 Task: Send an email with the signature Loretta Young with the subject Invitation to a business lunch and the message Can you confirm whether the project is on track to meet the deadline? from softage.6@softage.net to softage.4@softage.net and move the email from Sent Items to the folder Marketing plans
Action: Mouse moved to (75, 269)
Screenshot: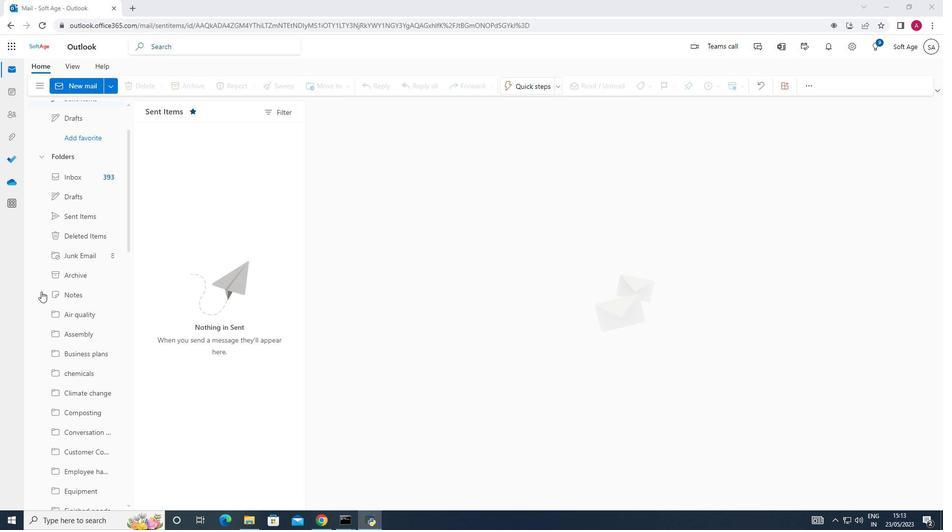 
Action: Mouse scrolled (75, 270) with delta (0, 0)
Screenshot: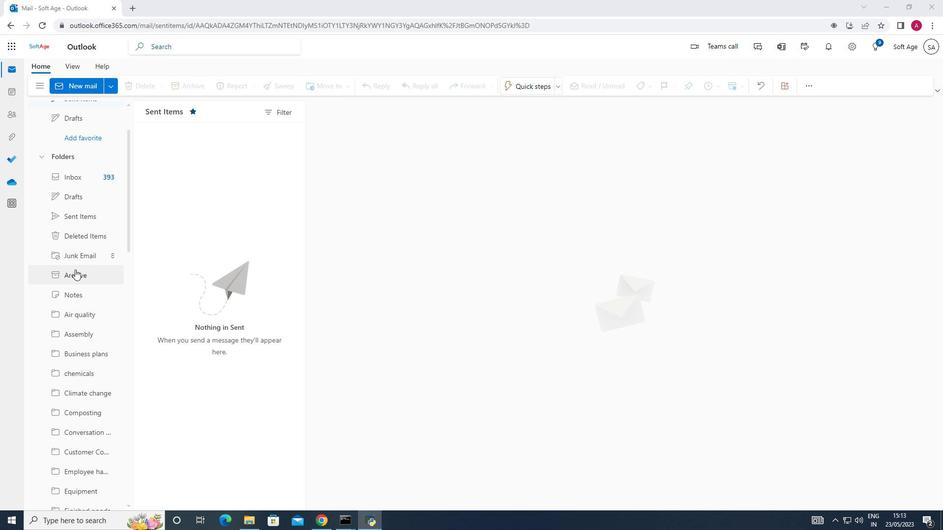 
Action: Mouse scrolled (75, 270) with delta (0, 0)
Screenshot: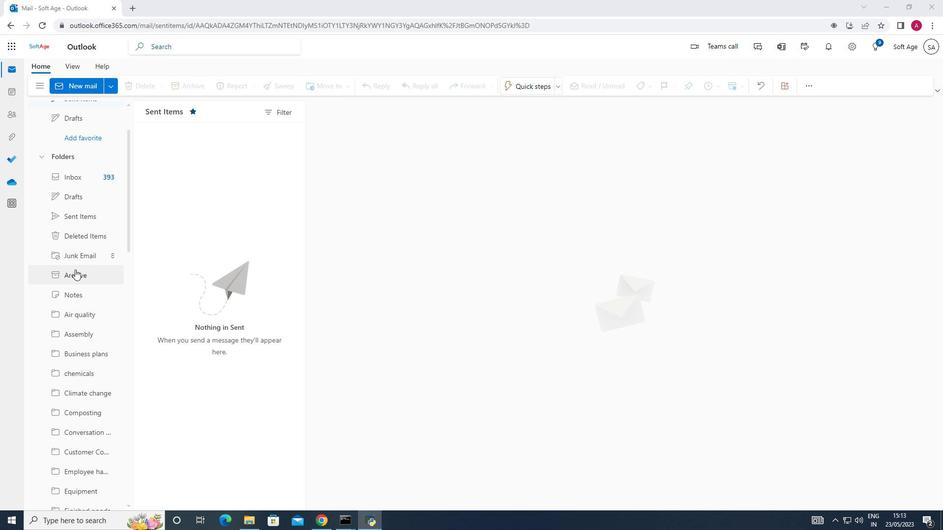 
Action: Mouse scrolled (75, 270) with delta (0, 0)
Screenshot: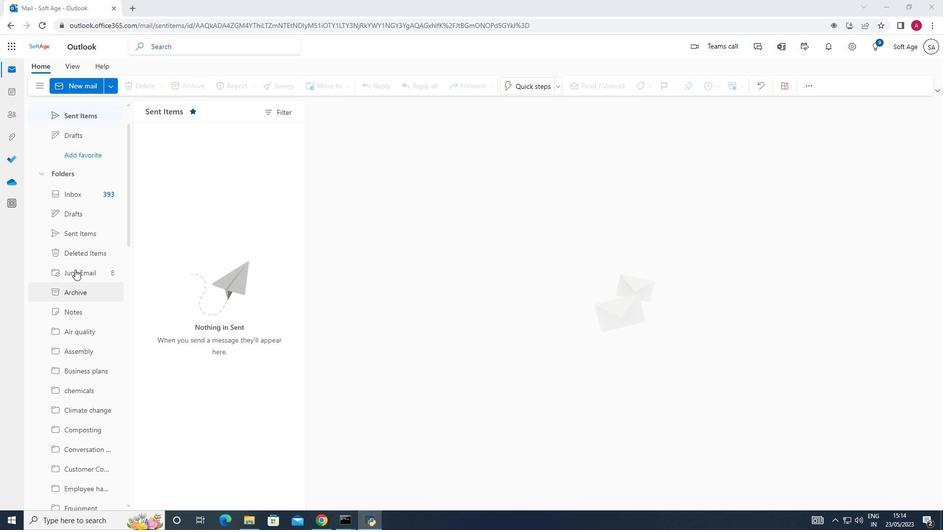 
Action: Mouse scrolled (75, 270) with delta (0, 0)
Screenshot: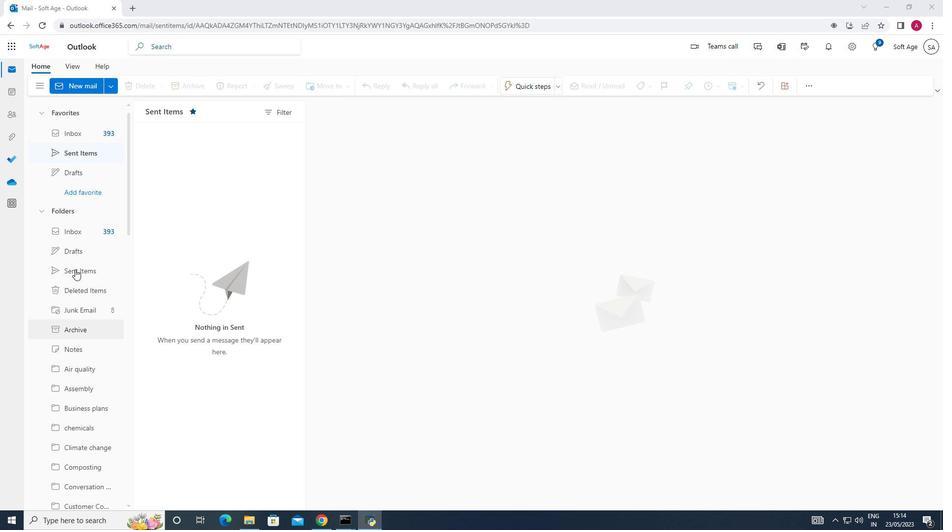 
Action: Mouse scrolled (75, 270) with delta (0, 0)
Screenshot: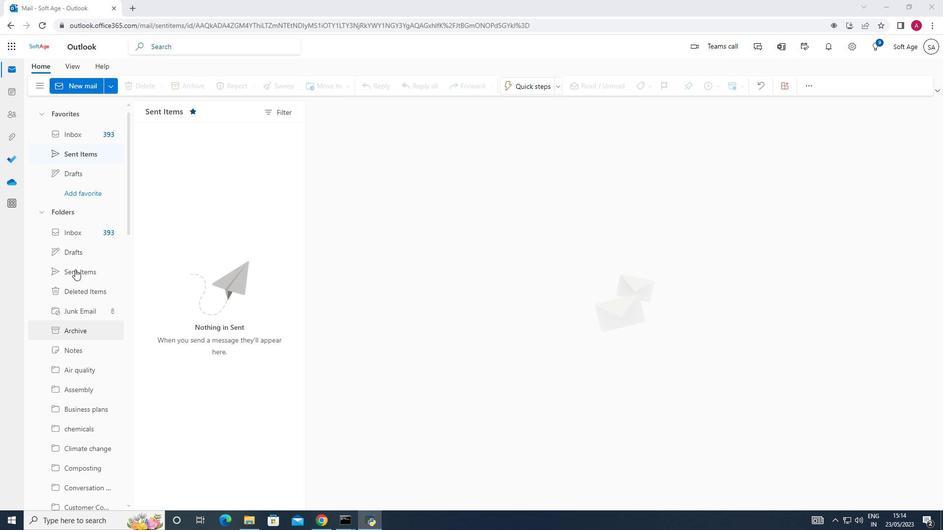 
Action: Mouse scrolled (75, 270) with delta (0, 0)
Screenshot: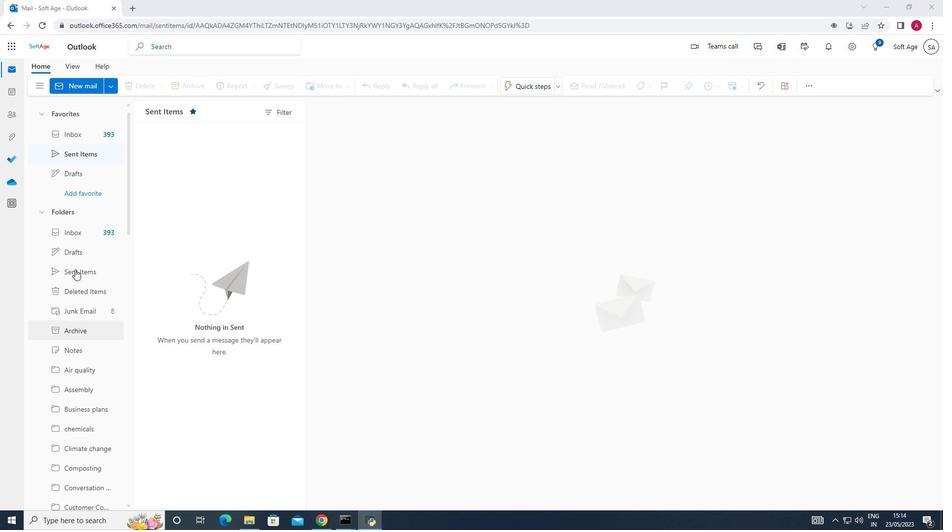 
Action: Mouse scrolled (75, 270) with delta (0, 0)
Screenshot: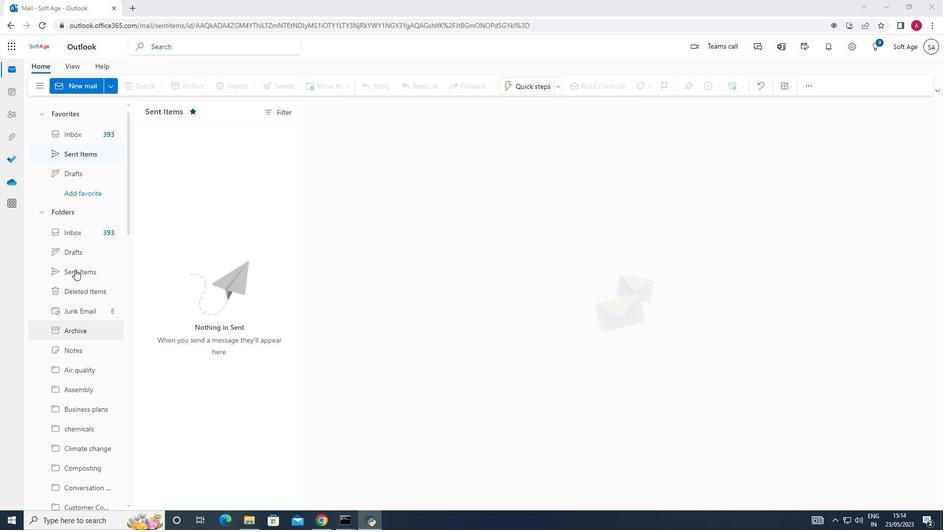 
Action: Mouse moved to (89, 89)
Screenshot: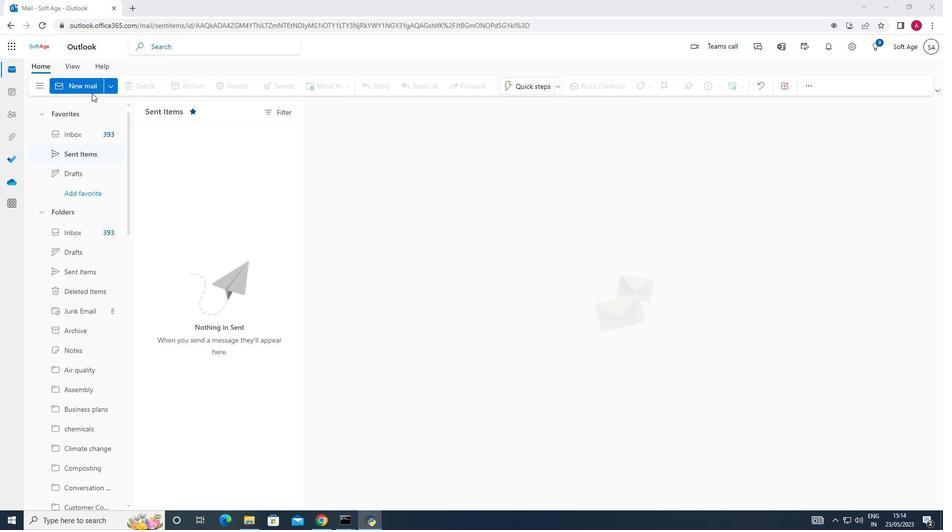 
Action: Mouse pressed left at (89, 89)
Screenshot: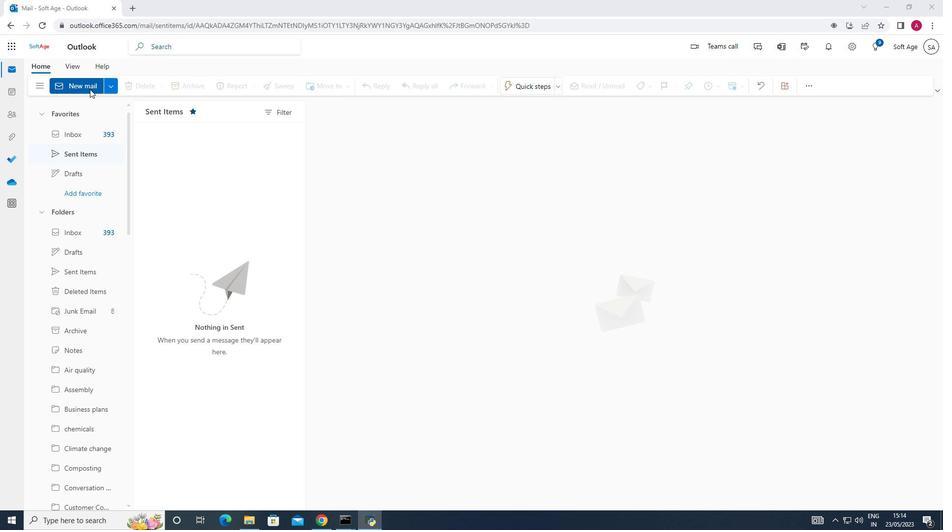 
Action: Mouse moved to (670, 82)
Screenshot: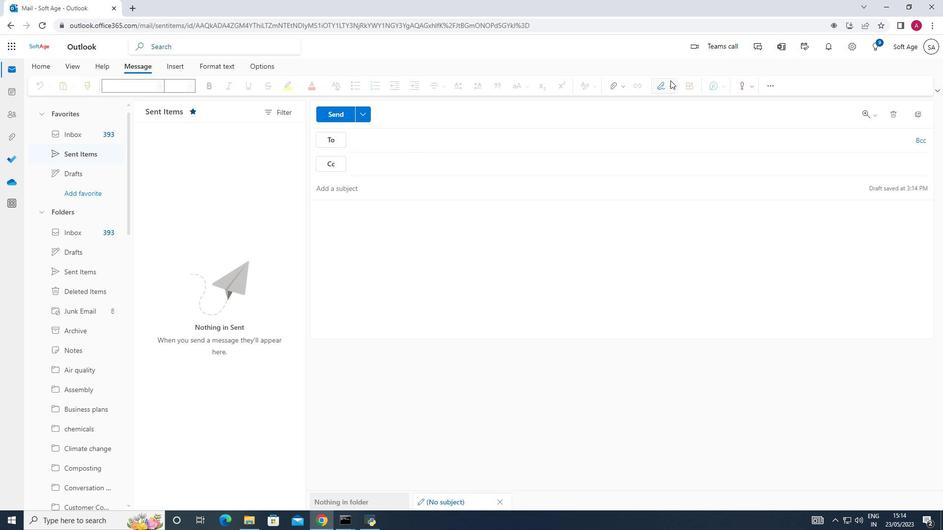 
Action: Mouse pressed left at (670, 82)
Screenshot: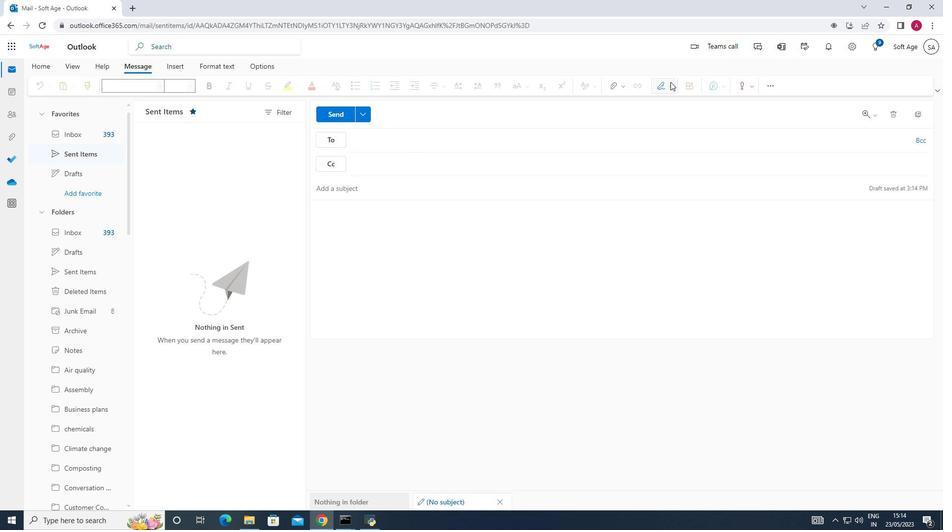 
Action: Mouse moved to (646, 117)
Screenshot: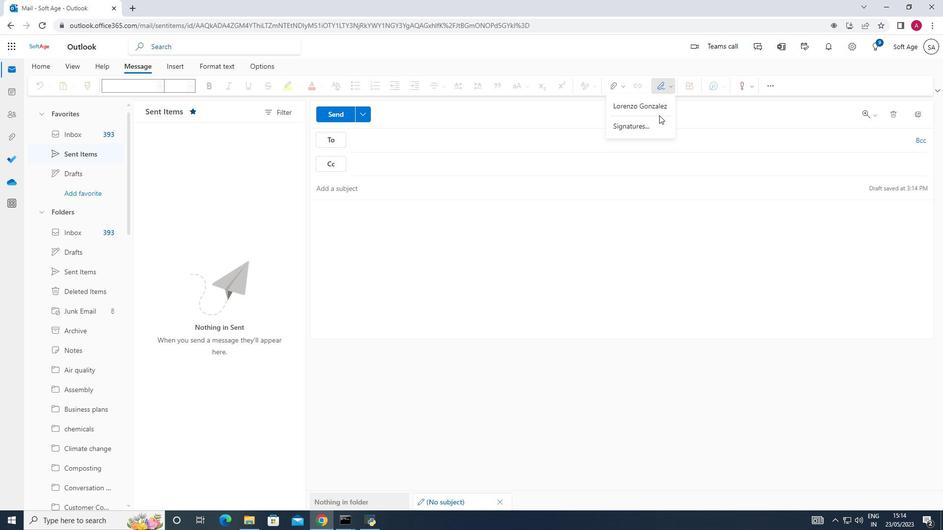 
Action: Mouse pressed left at (646, 117)
Screenshot: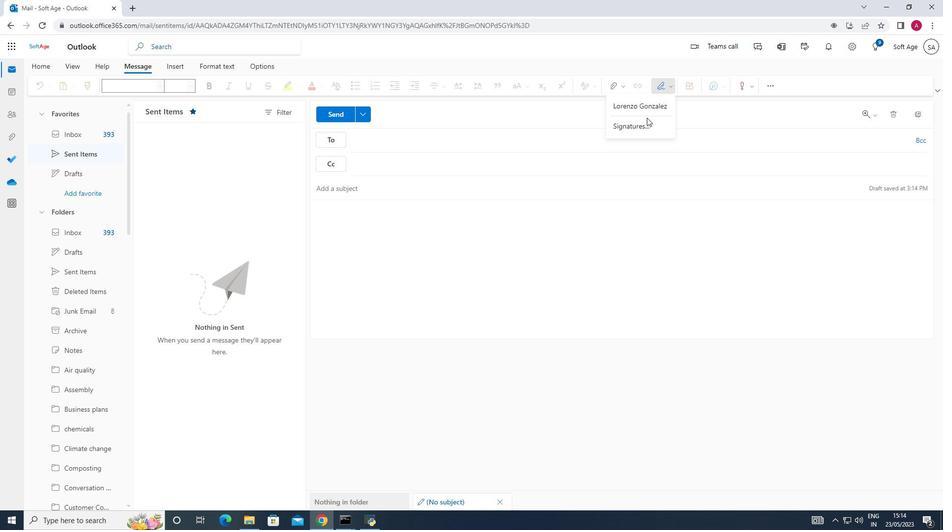 
Action: Mouse moved to (645, 123)
Screenshot: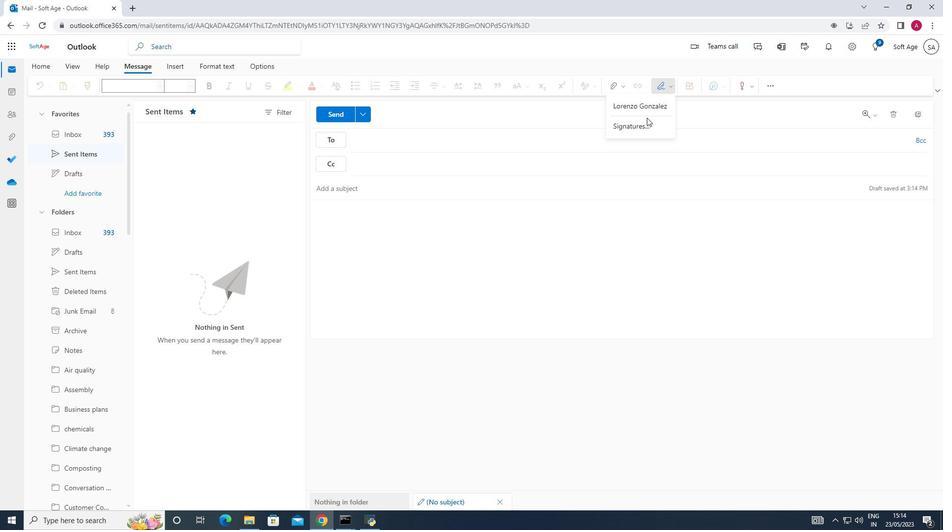 
Action: Mouse pressed left at (645, 123)
Screenshot: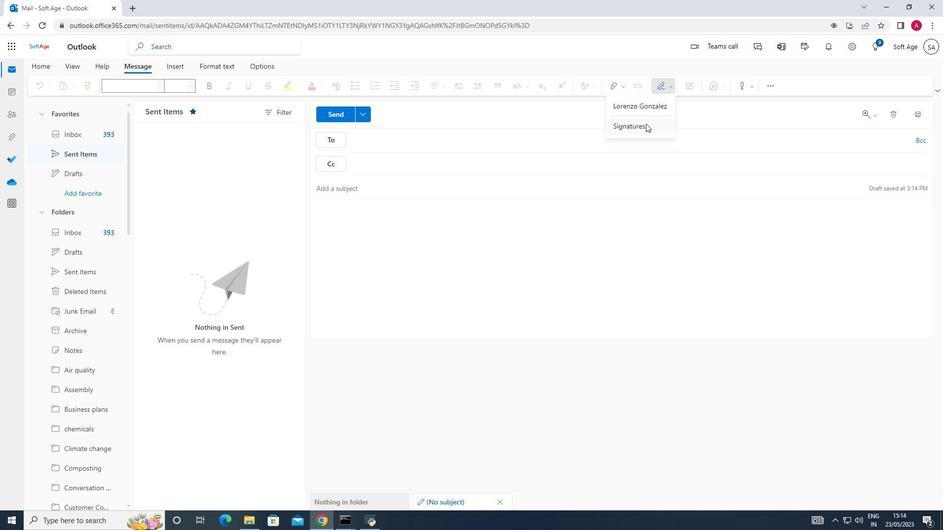 
Action: Mouse moved to (662, 159)
Screenshot: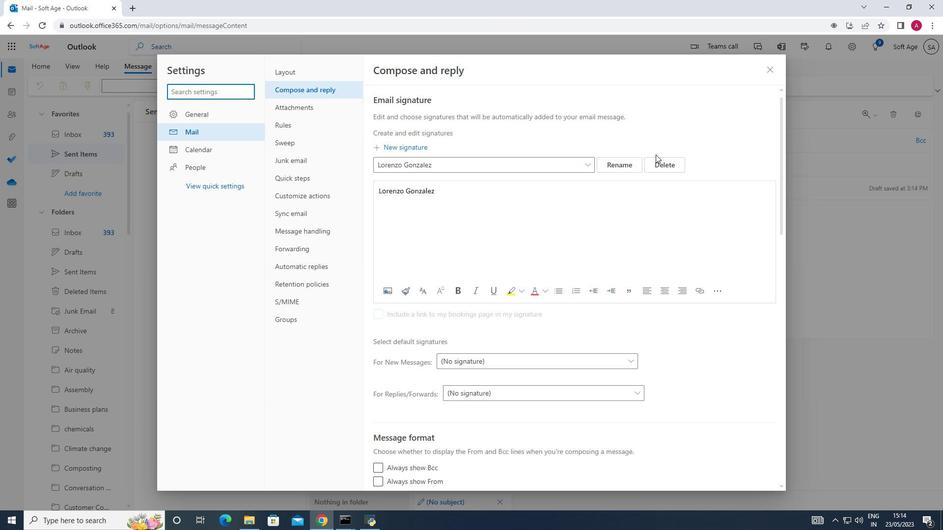 
Action: Mouse pressed left at (662, 159)
Screenshot: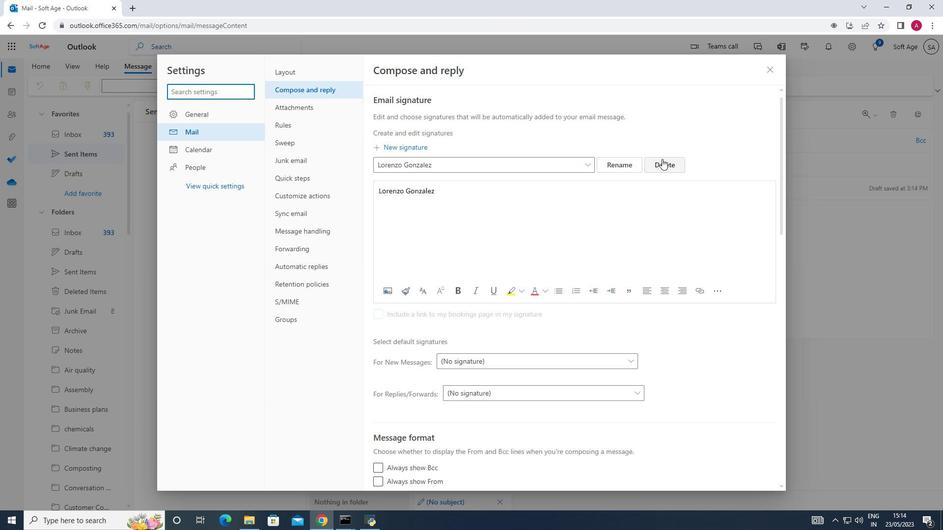 
Action: Mouse moved to (432, 163)
Screenshot: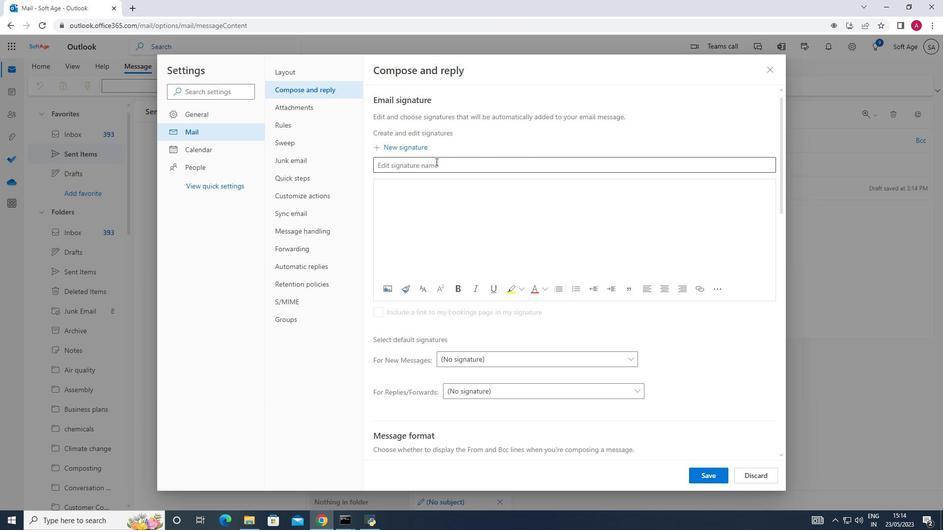
Action: Mouse pressed left at (432, 163)
Screenshot: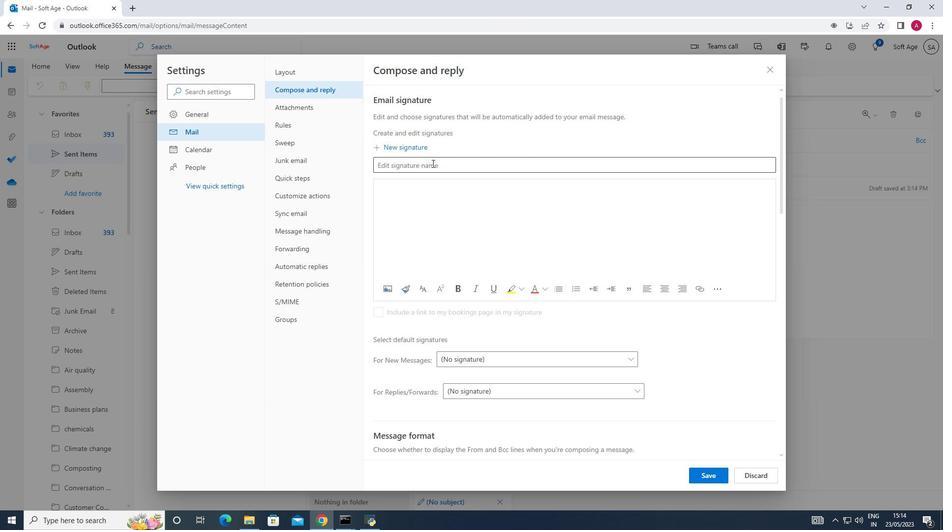 
Action: Key pressed <Key.shift_r>Loretta<Key.space><Key.shift_r><Key.shift_r><Key.shift_r><Key.shift_r><Key.shift_r><Key.shift_r><Key.shift_r><Key.shift_r><Key.shift_r><Key.shift_r><Key.shift_r><Key.shift_r><Key.shift_r><Key.shift_r><Key.shift_r><Key.shift_r><Key.shift_r><Key.shift_r><Key.shift_r><Key.shift_r><Key.shift_r><Key.shift_r><Key.shift_r><Key.shift_r><Key.shift_r><Key.shift_r><Key.shift_r><Key.shift_r><Key.shift_r><Key.shift_r><Key.shift_r><Key.shift_r><Key.shift_r><Key.shift_r>Young<Key.space>
Screenshot: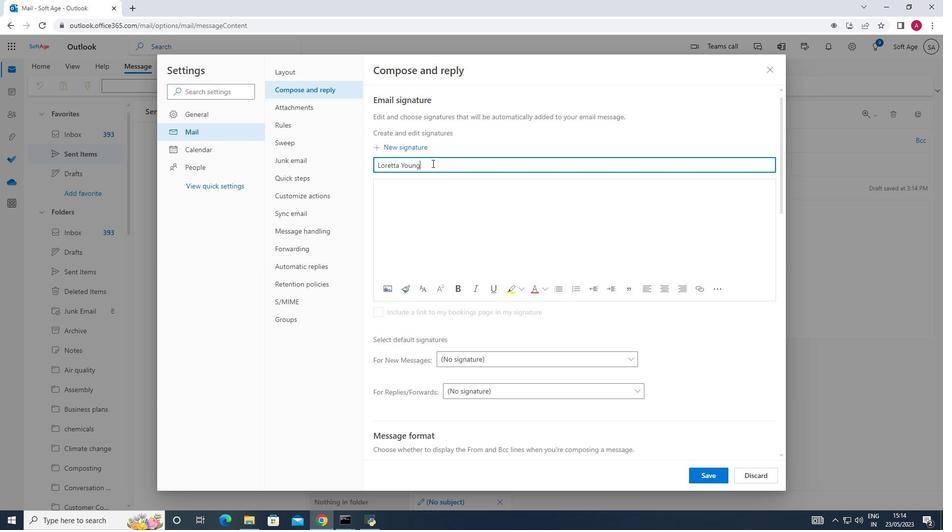 
Action: Mouse moved to (393, 189)
Screenshot: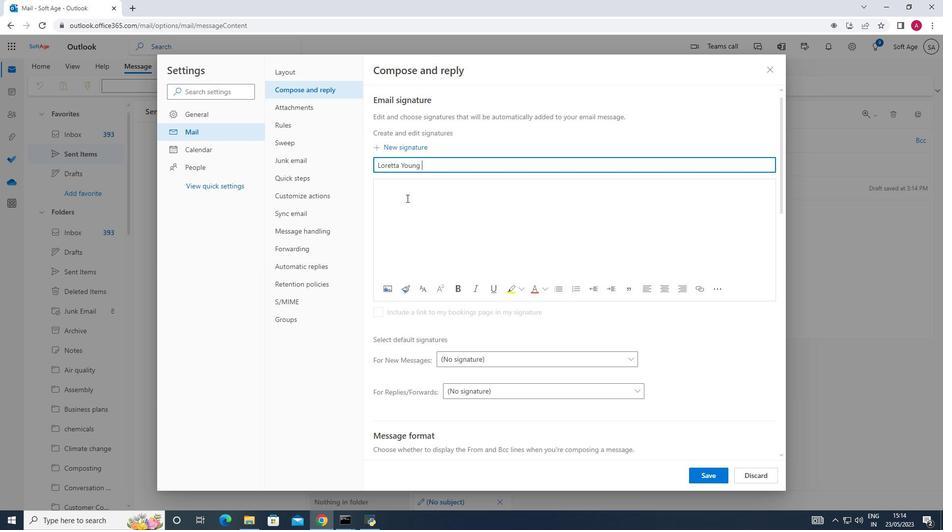 
Action: Mouse pressed left at (393, 189)
Screenshot: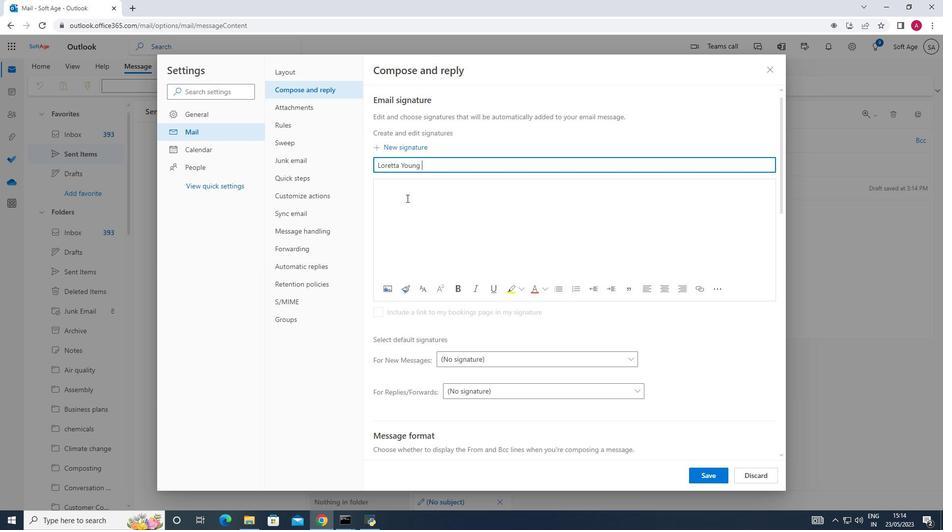 
Action: Key pressed <Key.shift_r>Loretta<Key.space><Key.shift_r><Key.shift_r><Key.shift_r><Key.shift_r><Key.shift_r><Key.shift_r><Key.shift_r>Young
Screenshot: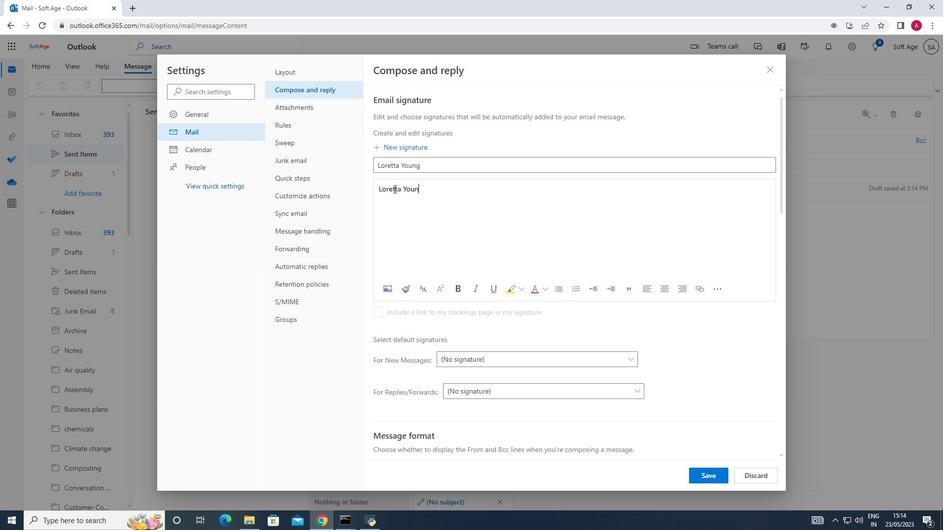 
Action: Mouse moved to (699, 472)
Screenshot: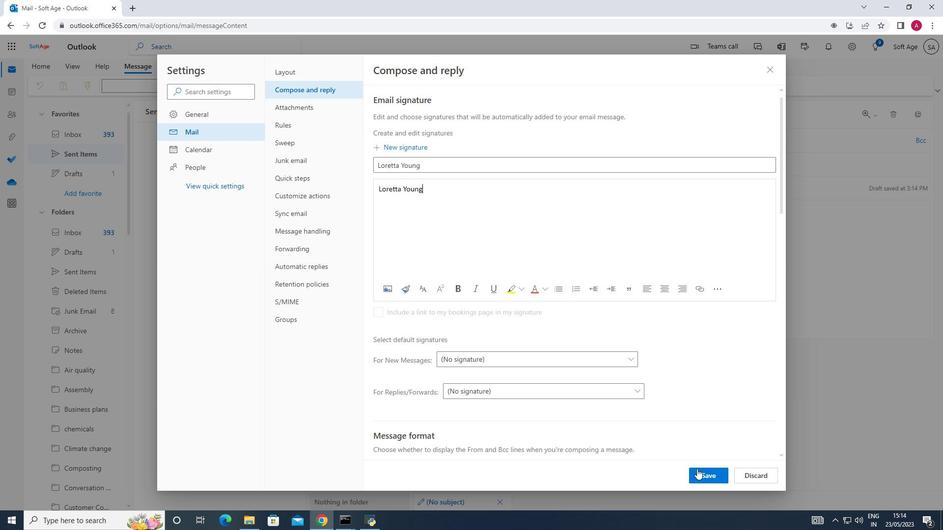 
Action: Mouse pressed left at (699, 472)
Screenshot: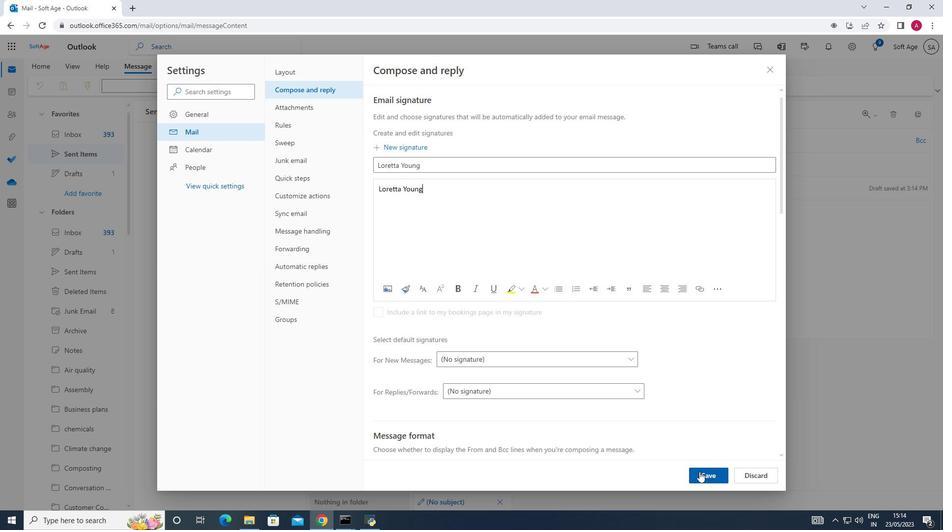 
Action: Mouse moved to (769, 67)
Screenshot: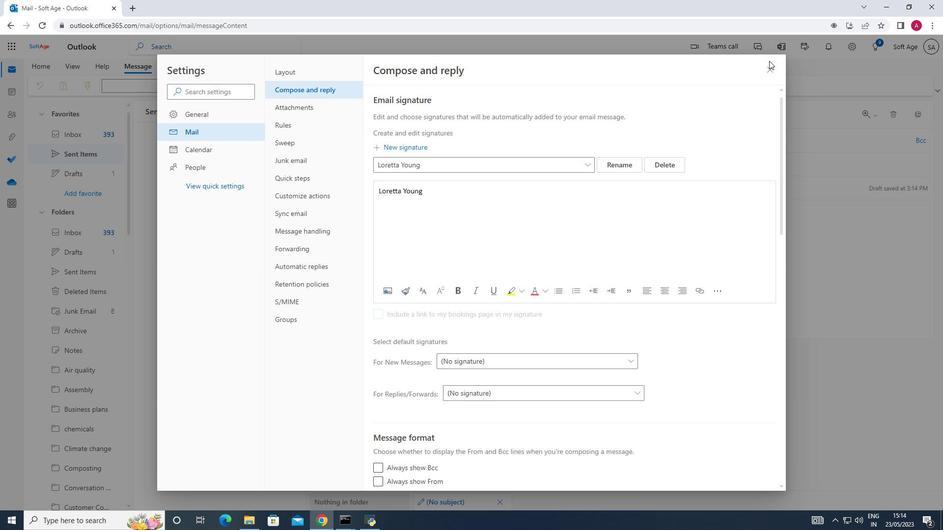 
Action: Mouse pressed left at (769, 67)
Screenshot: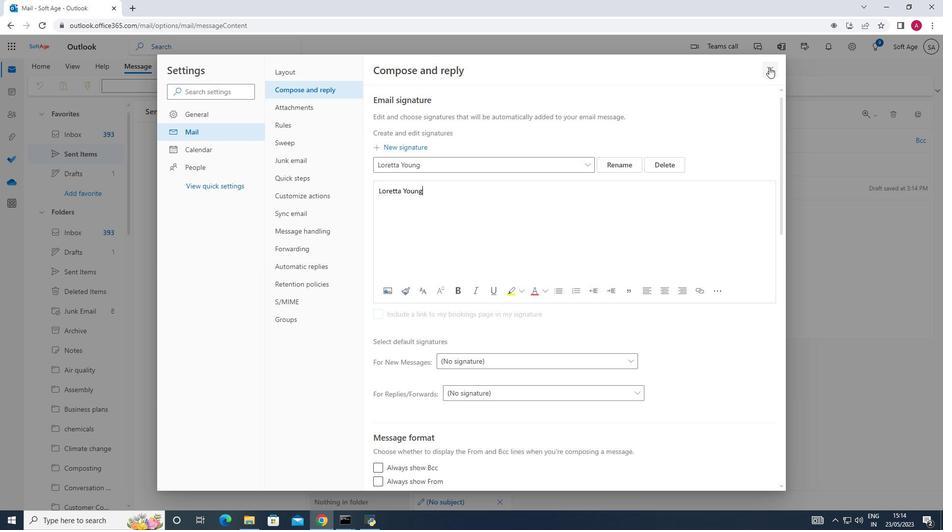 
Action: Mouse moved to (670, 87)
Screenshot: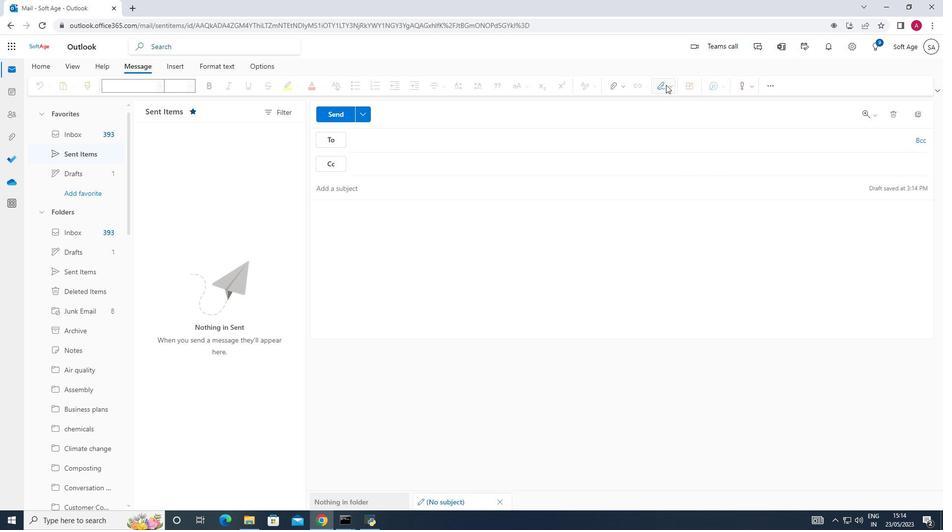 
Action: Mouse pressed left at (670, 87)
Screenshot: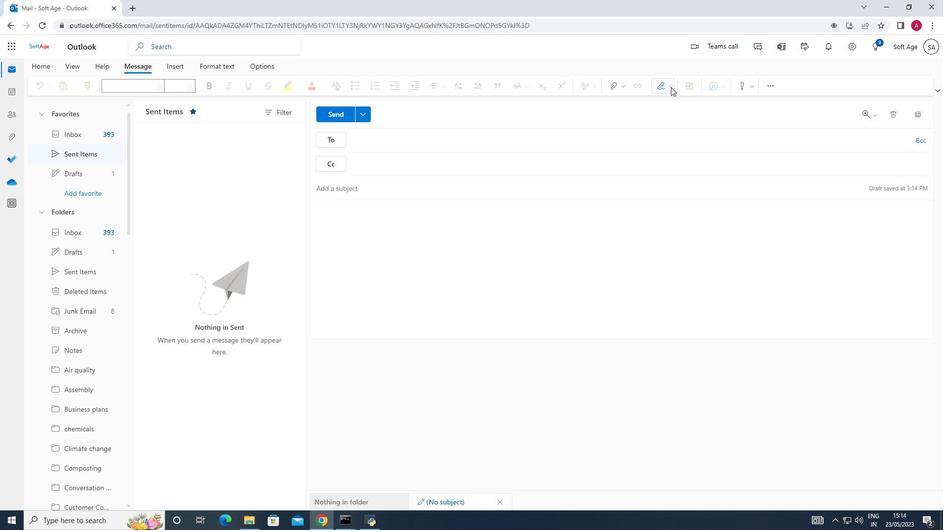 
Action: Mouse moved to (659, 108)
Screenshot: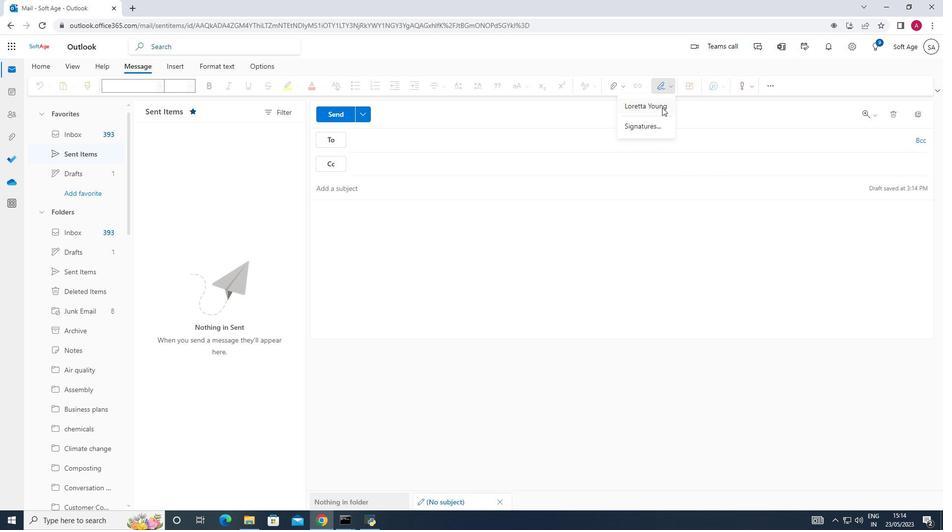 
Action: Mouse pressed left at (659, 108)
Screenshot: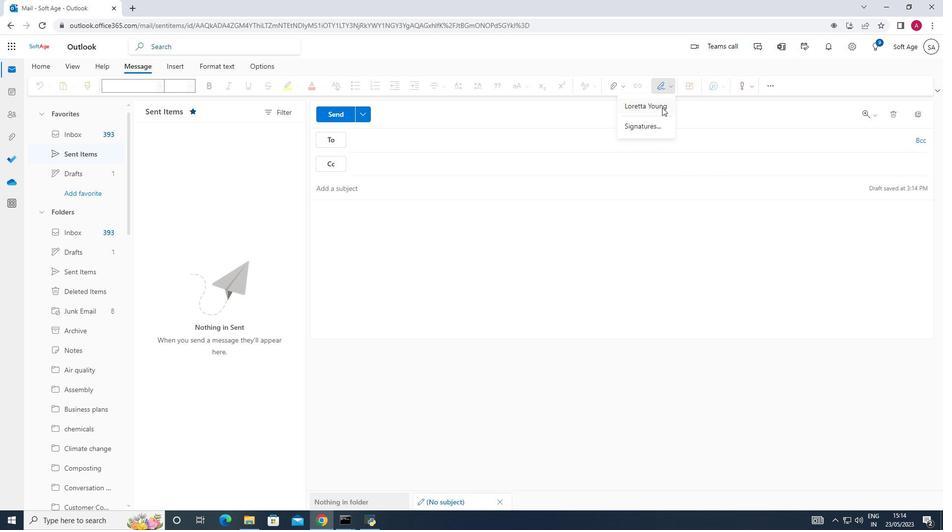 
Action: Mouse moved to (336, 191)
Screenshot: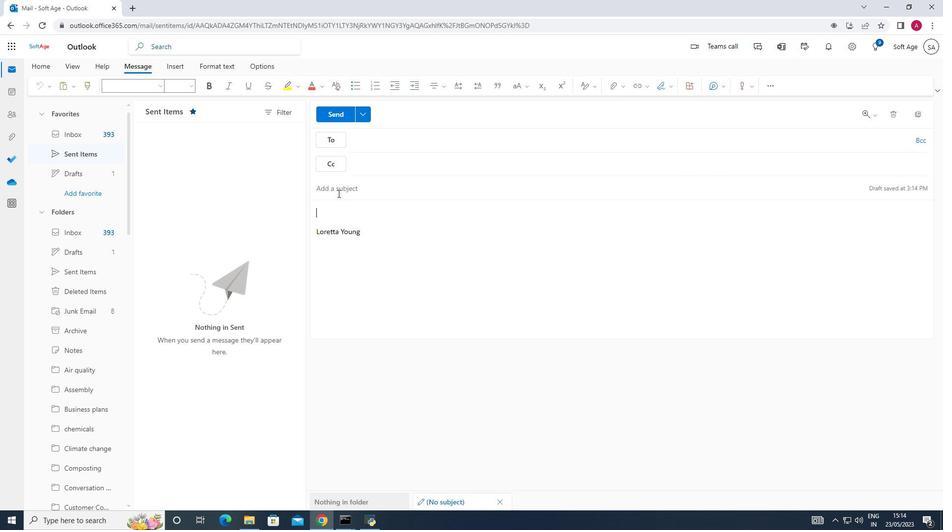 
Action: Mouse pressed left at (336, 191)
Screenshot: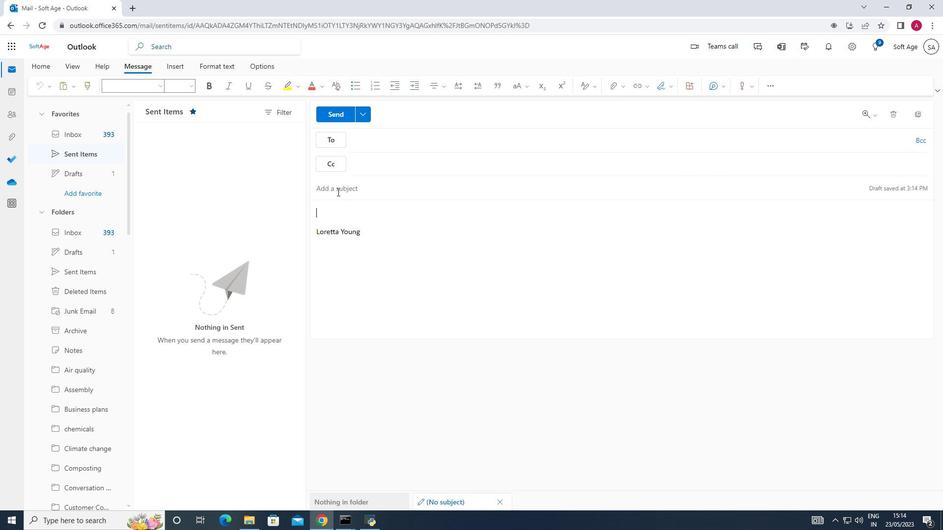 
Action: Mouse moved to (338, 189)
Screenshot: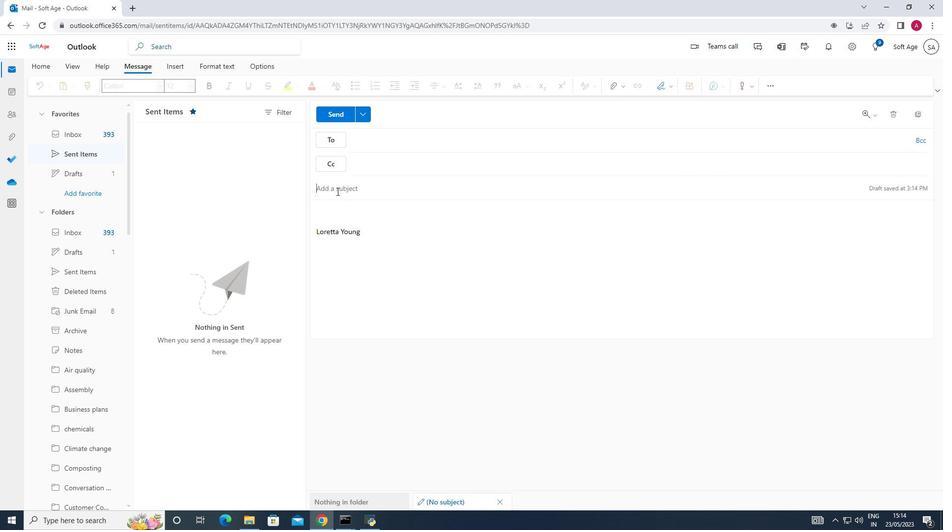 
Action: Key pressed <Key.shift_r>Invitation<Key.space>to<Key.space>a<Key.space>business
Screenshot: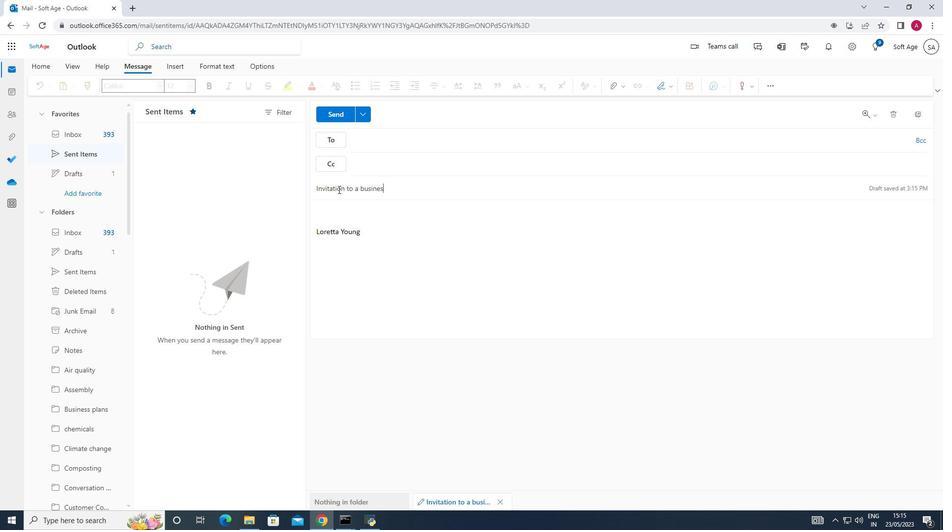 
Action: Mouse moved to (348, 188)
Screenshot: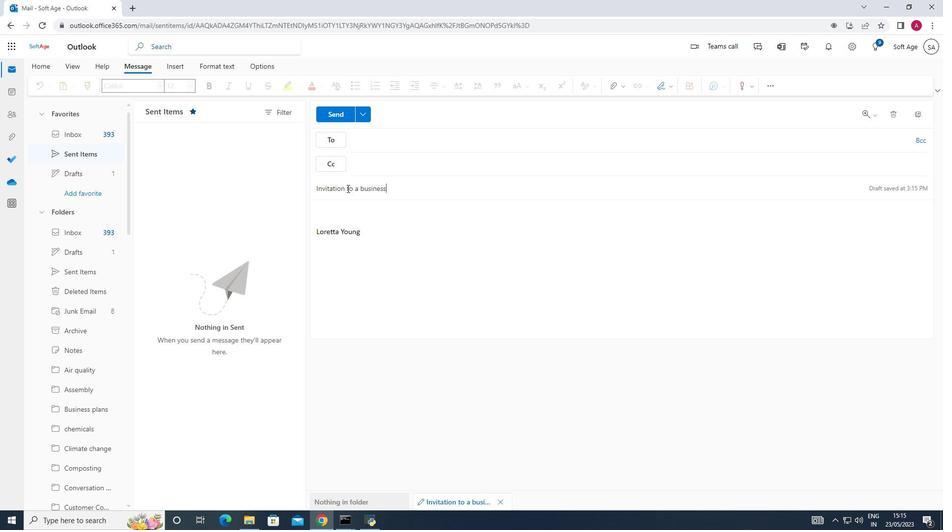 
Action: Key pressed <Key.space>lunch
Screenshot: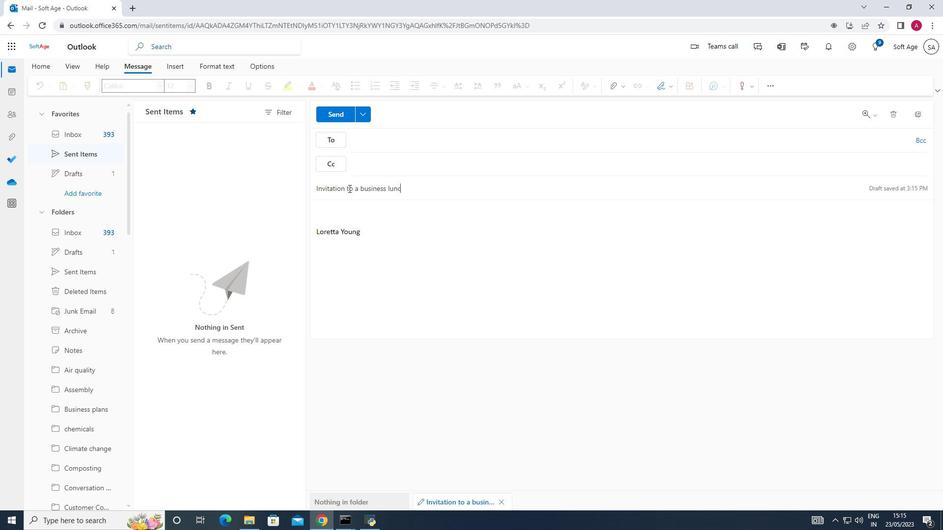 
Action: Mouse moved to (335, 208)
Screenshot: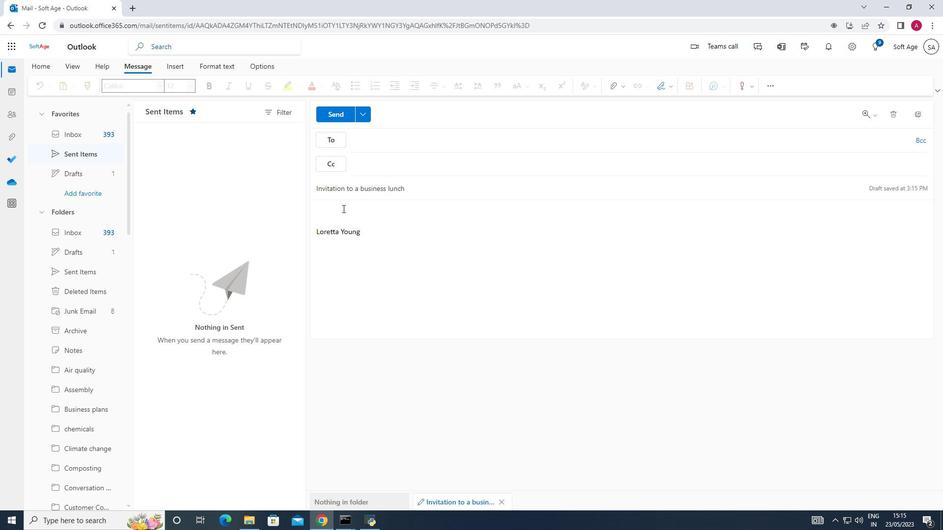 
Action: Mouse pressed left at (335, 208)
Screenshot: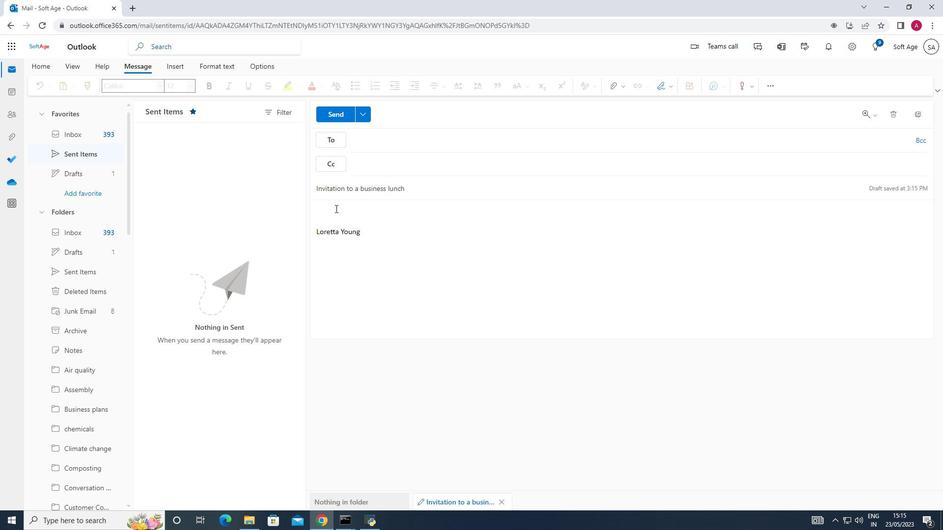 
Action: Key pressed <Key.shift>Can<Key.space>you<Key.space>confirm<Key.space>whether<Key.space>the<Key.space>project<Key.space>is<Key.space>on<Key.space>track<Key.space>to<Key.space>meet<Key.space>the<Key.space>deadline<Key.shift_r>?
Screenshot: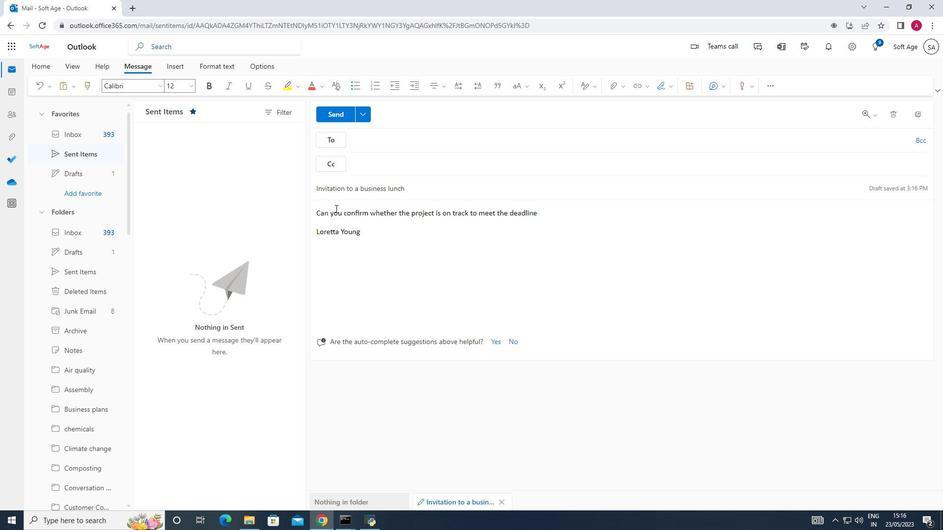 
Action: Mouse moved to (364, 141)
Screenshot: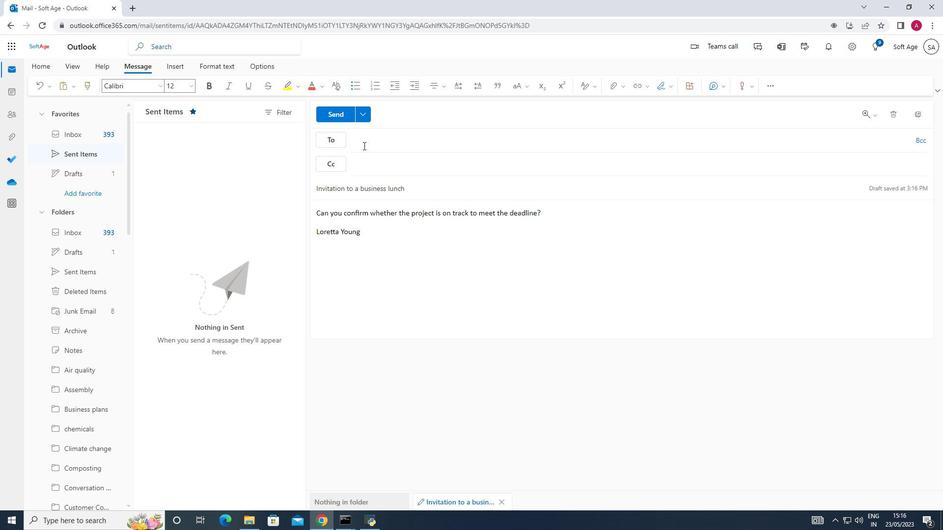 
Action: Mouse pressed left at (364, 141)
Screenshot: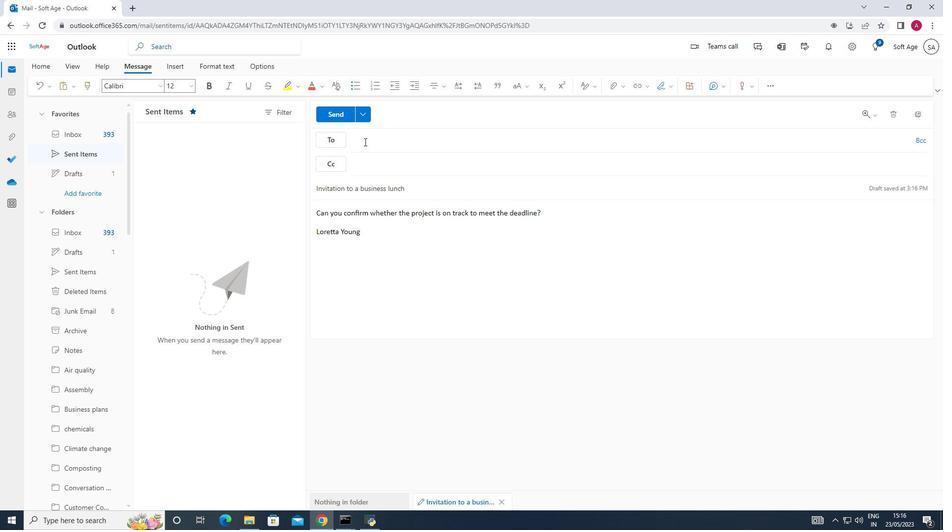 
Action: Key pressed softage
Screenshot: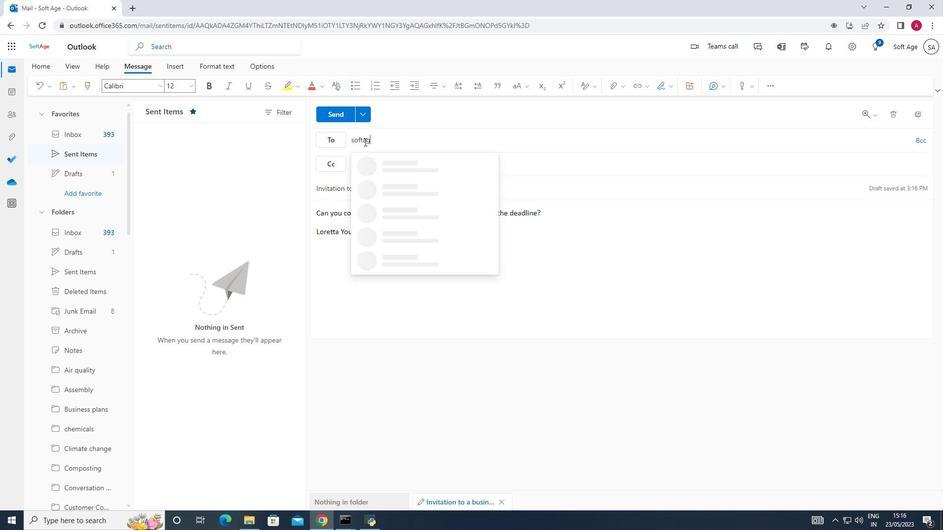 
Action: Mouse moved to (425, 234)
Screenshot: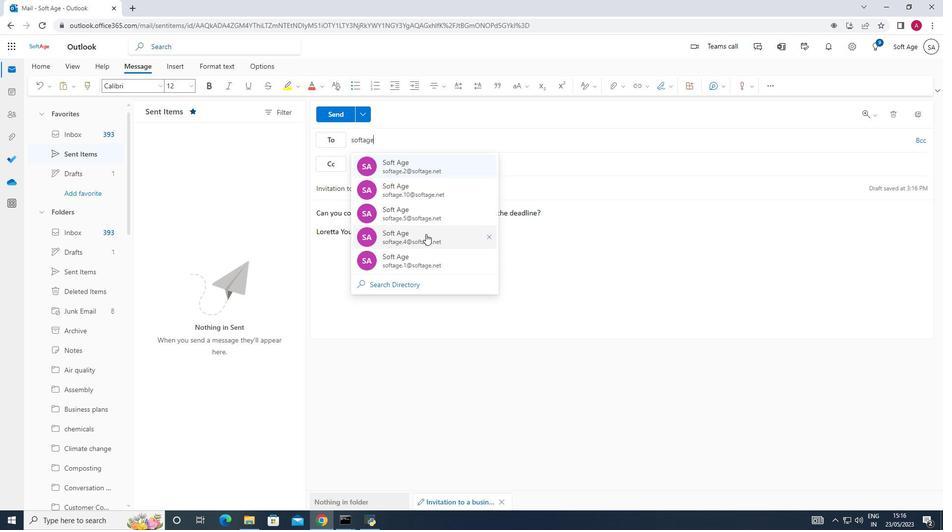 
Action: Mouse pressed left at (425, 234)
Screenshot: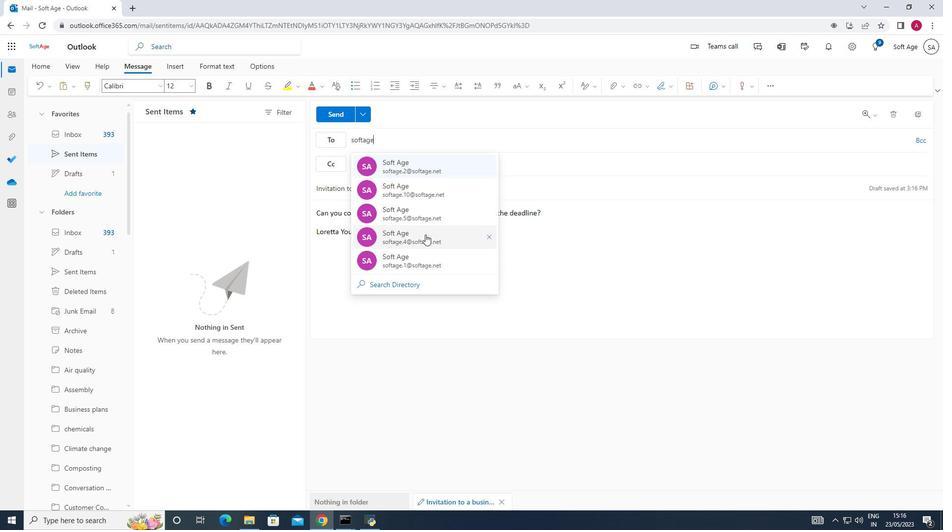 
Action: Mouse moved to (332, 121)
Screenshot: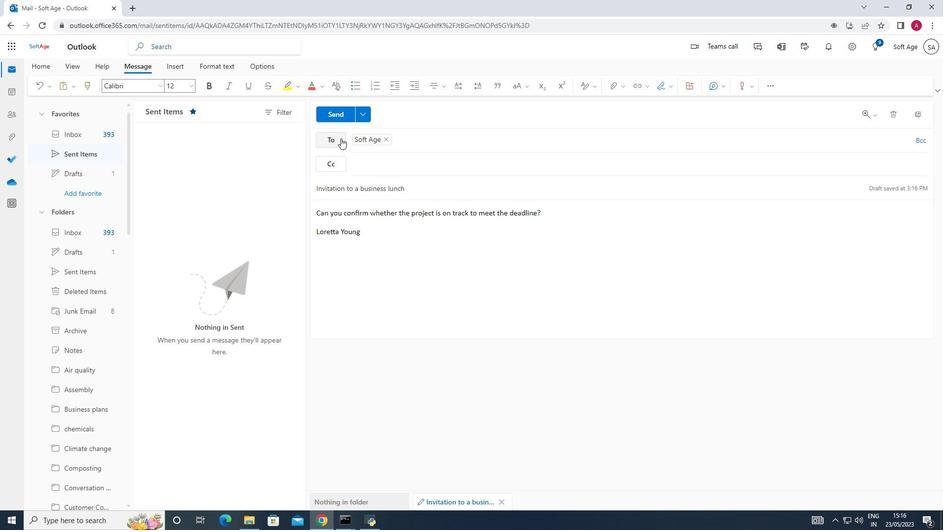 
Action: Mouse pressed left at (332, 121)
Screenshot: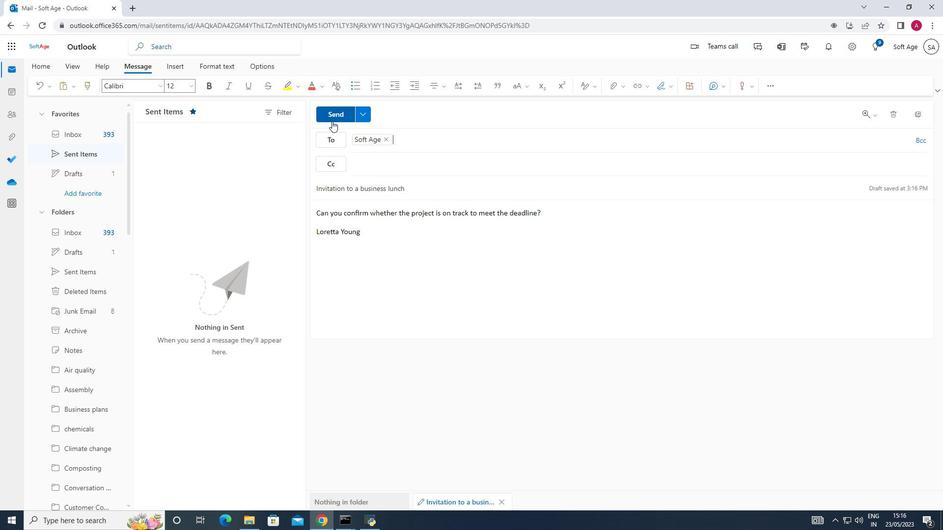 
Action: Mouse moved to (97, 328)
Screenshot: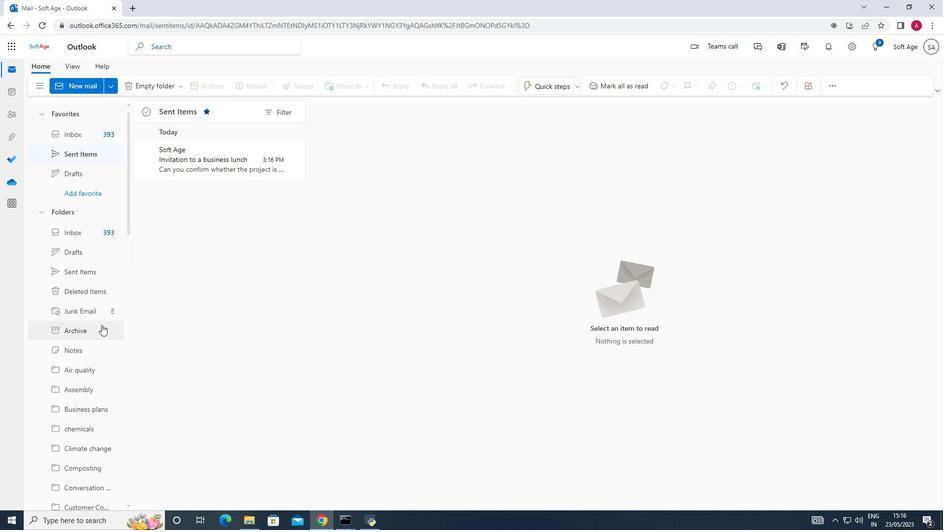 
Action: Mouse scrolled (97, 327) with delta (0, 0)
Screenshot: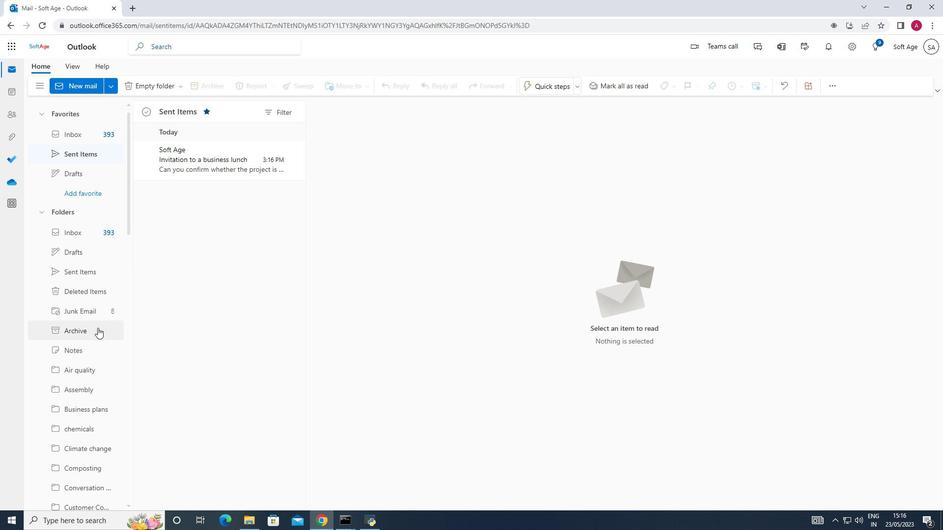 
Action: Mouse scrolled (97, 327) with delta (0, 0)
Screenshot: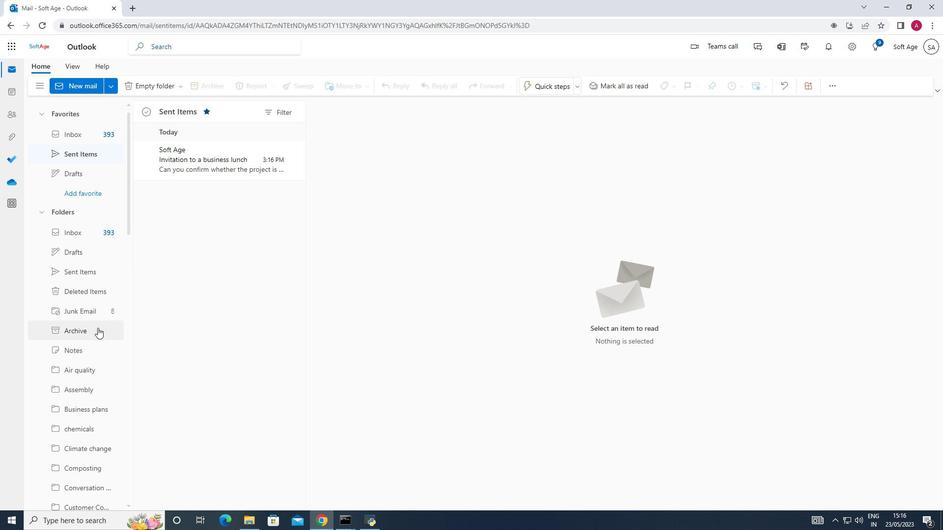 
Action: Mouse scrolled (97, 327) with delta (0, 0)
Screenshot: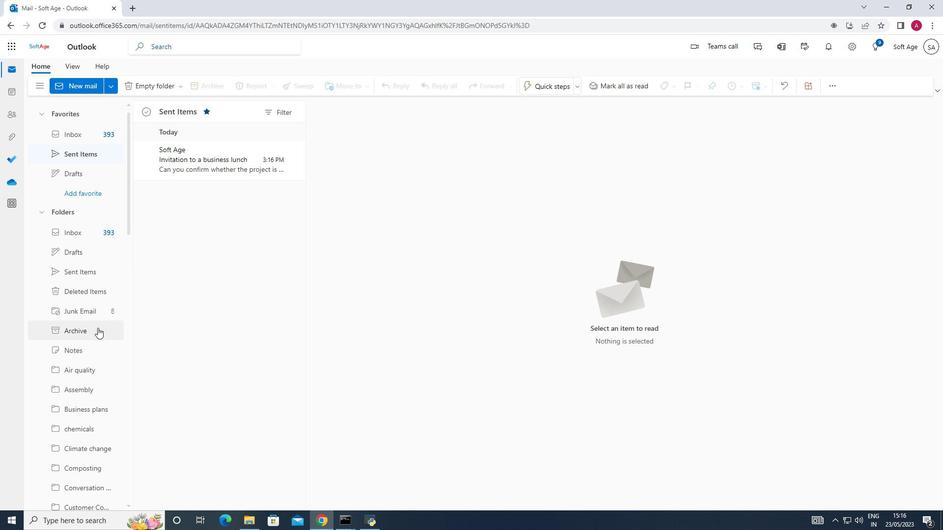 
Action: Mouse scrolled (97, 327) with delta (0, 0)
Screenshot: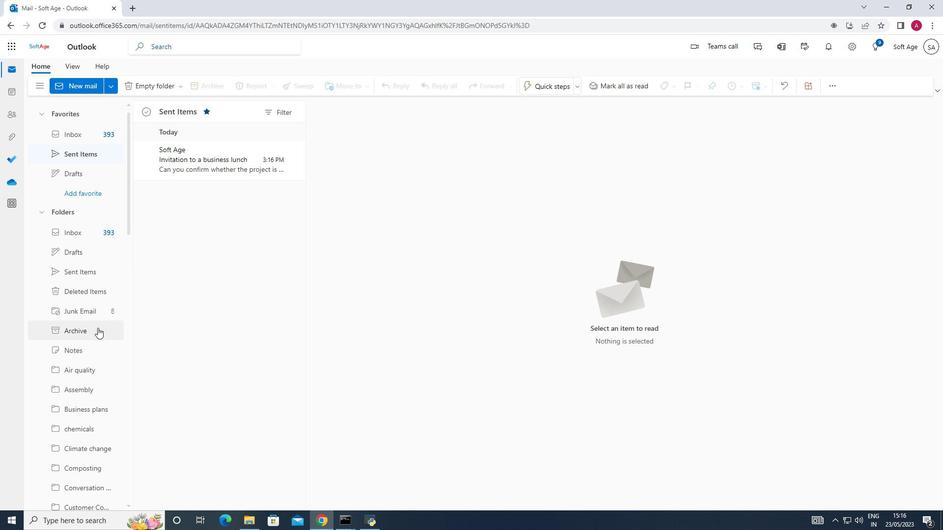 
Action: Mouse moved to (101, 328)
Screenshot: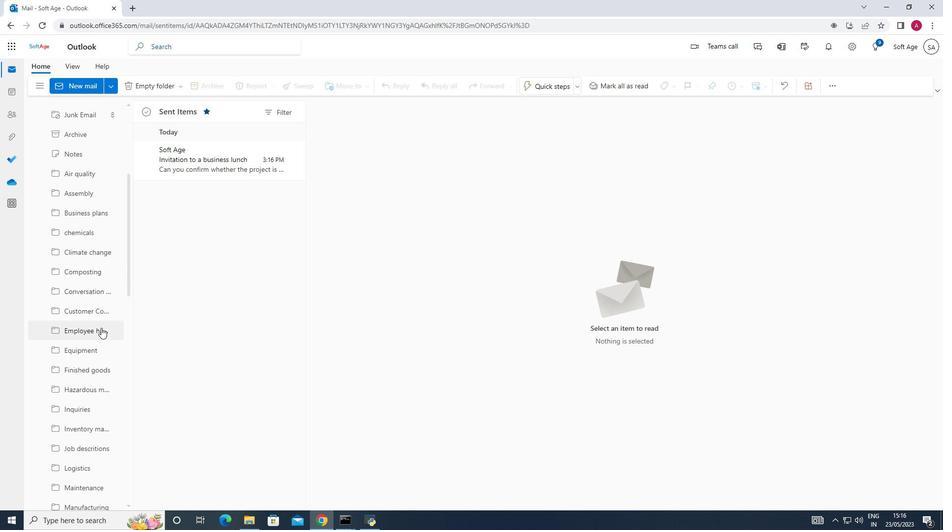 
Action: Mouse scrolled (101, 328) with delta (0, 0)
Screenshot: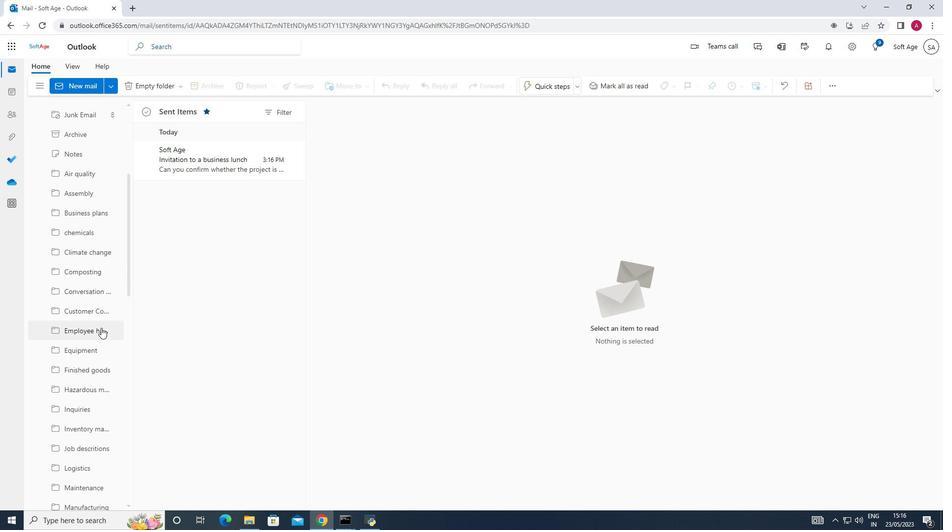 
Action: Mouse moved to (101, 328)
Screenshot: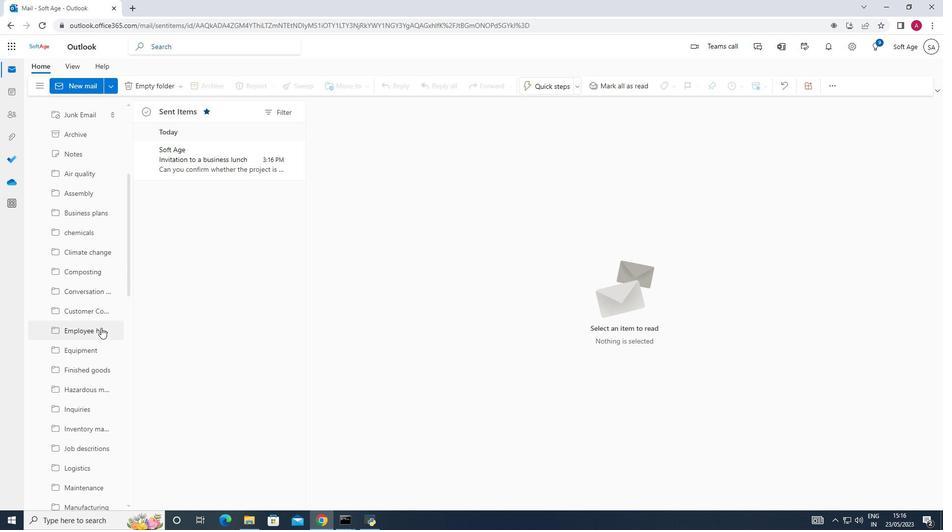
Action: Mouse scrolled (101, 328) with delta (0, 0)
Screenshot: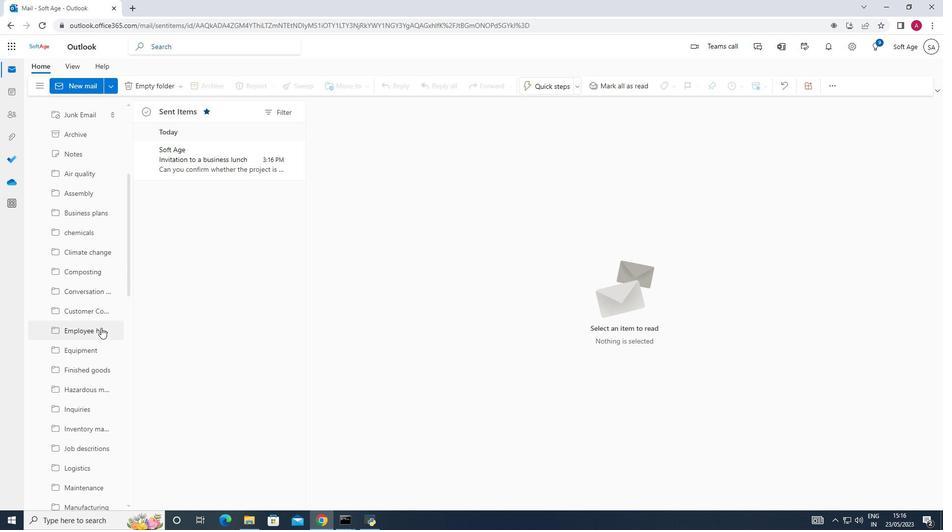 
Action: Mouse moved to (101, 329)
Screenshot: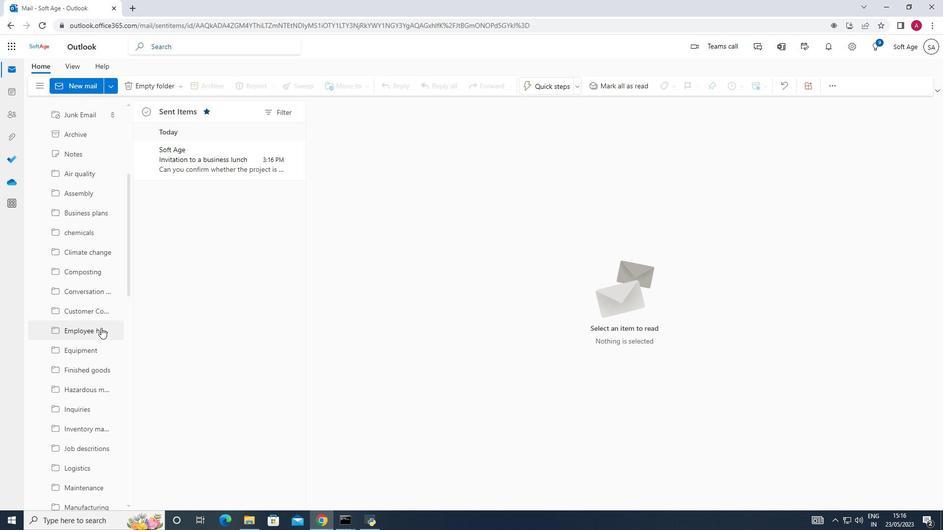 
Action: Mouse scrolled (101, 329) with delta (0, 0)
Screenshot: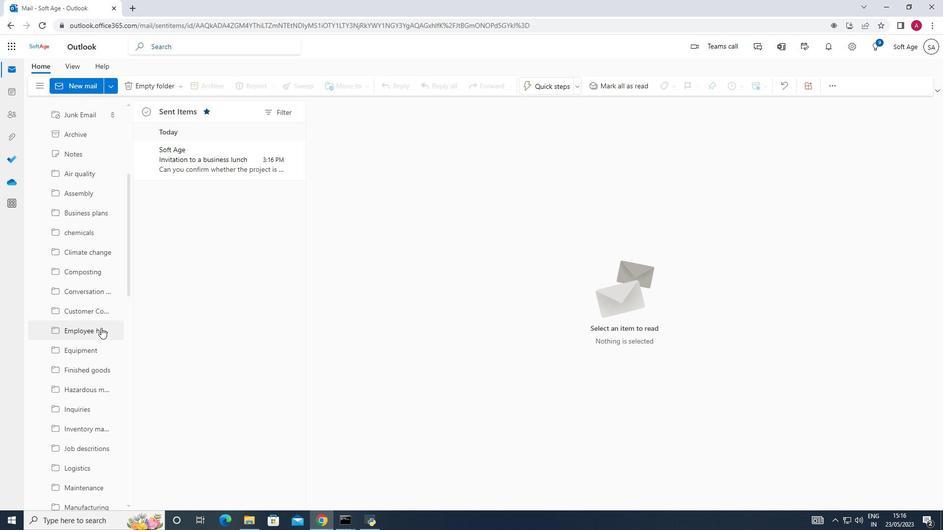 
Action: Mouse moved to (101, 330)
Screenshot: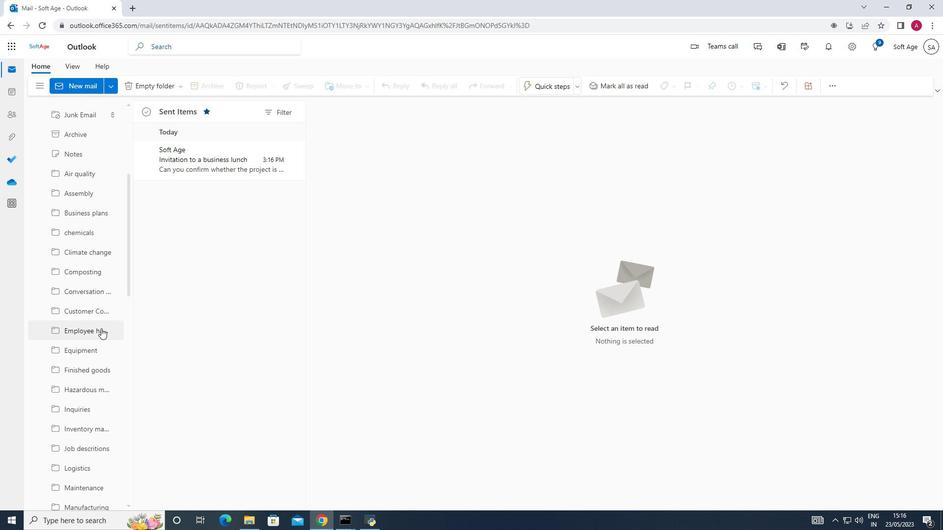 
Action: Mouse scrolled (101, 330) with delta (0, 0)
Screenshot: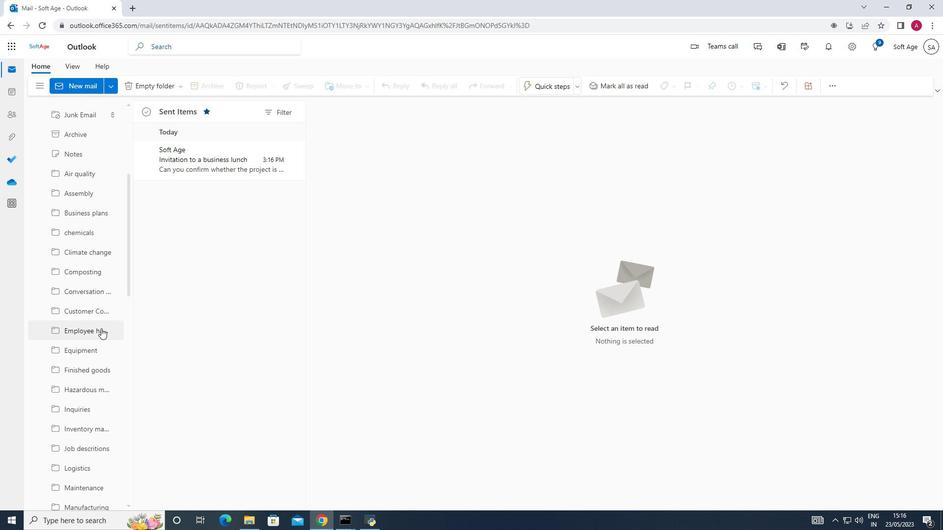 
Action: Mouse scrolled (101, 330) with delta (0, 0)
Screenshot: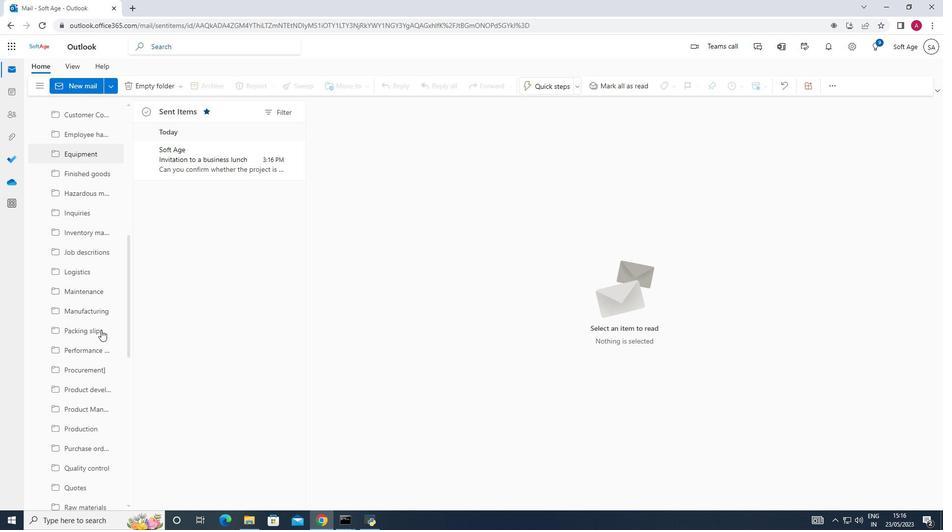 
Action: Mouse moved to (101, 331)
Screenshot: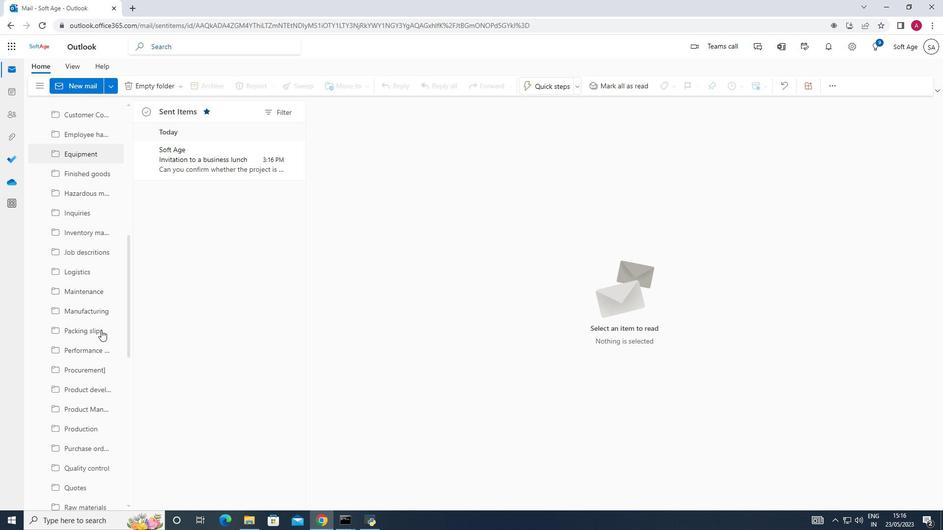 
Action: Mouse scrolled (101, 330) with delta (0, 0)
Screenshot: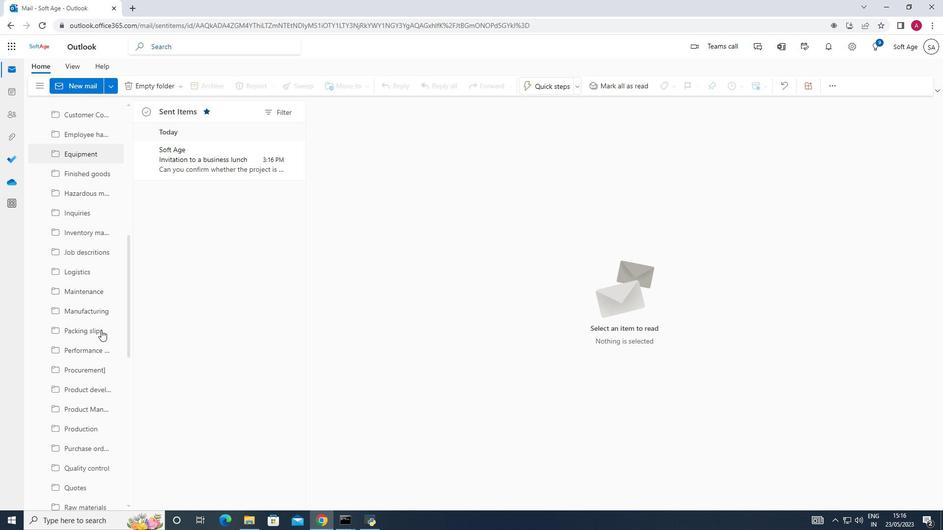 
Action: Mouse scrolled (101, 330) with delta (0, 0)
Screenshot: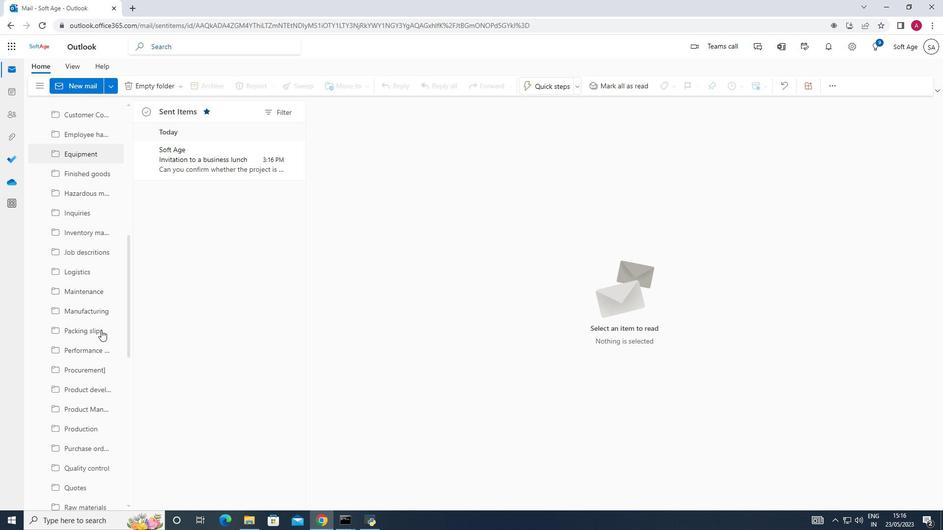 
Action: Mouse scrolled (101, 330) with delta (0, 0)
Screenshot: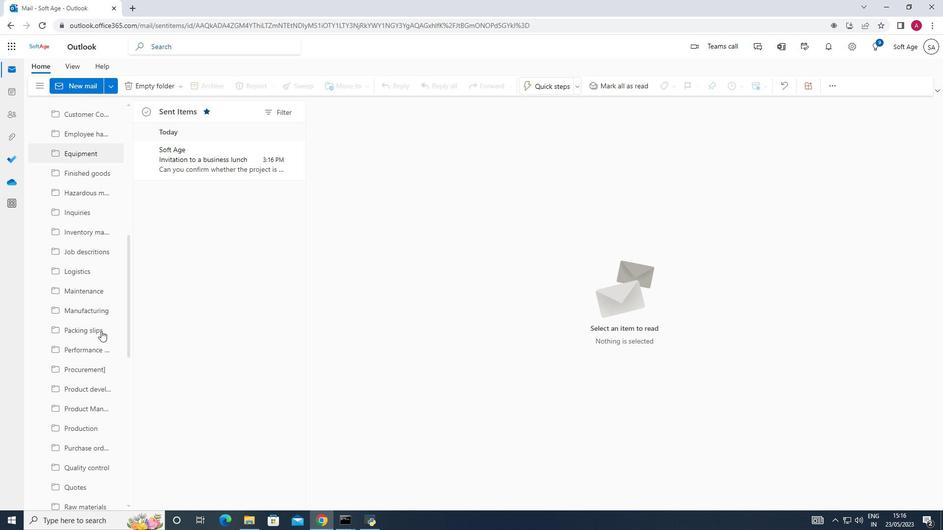 
Action: Mouse moved to (101, 331)
Screenshot: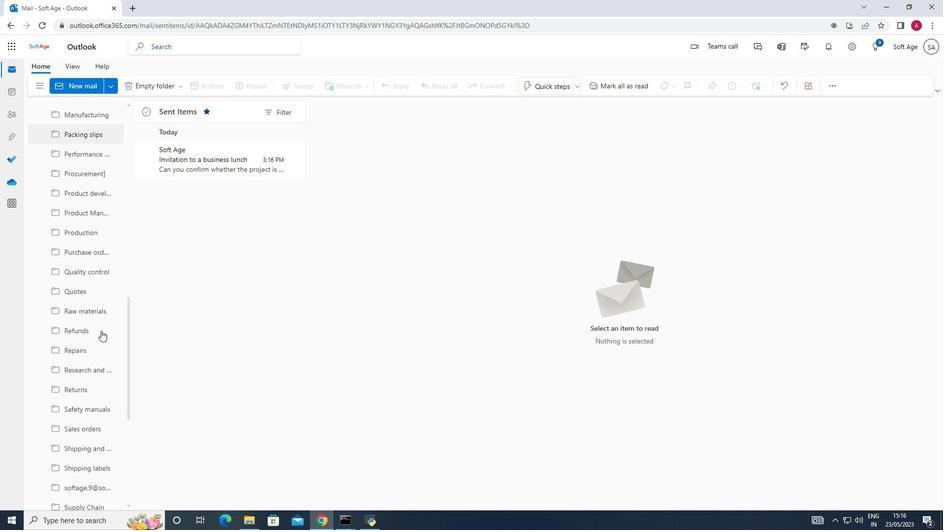 
Action: Mouse scrolled (101, 330) with delta (0, 0)
Screenshot: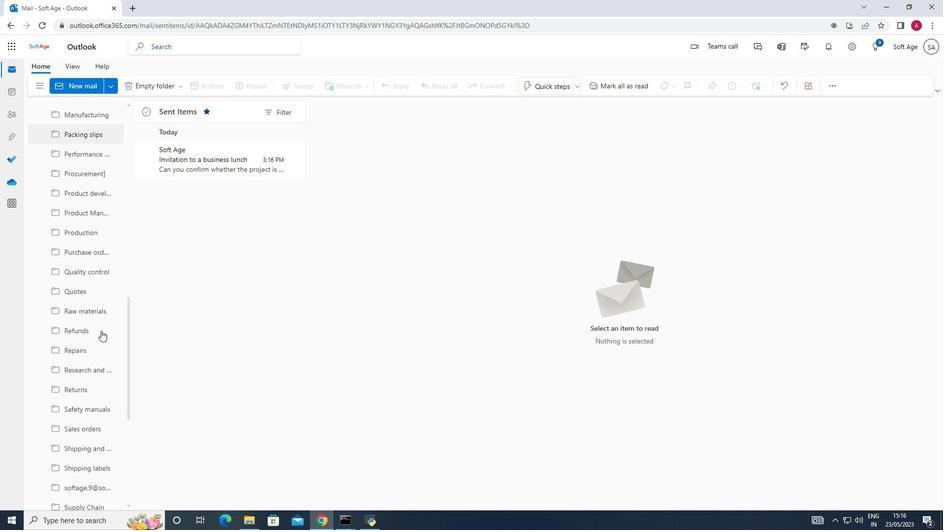 
Action: Mouse moved to (101, 332)
Screenshot: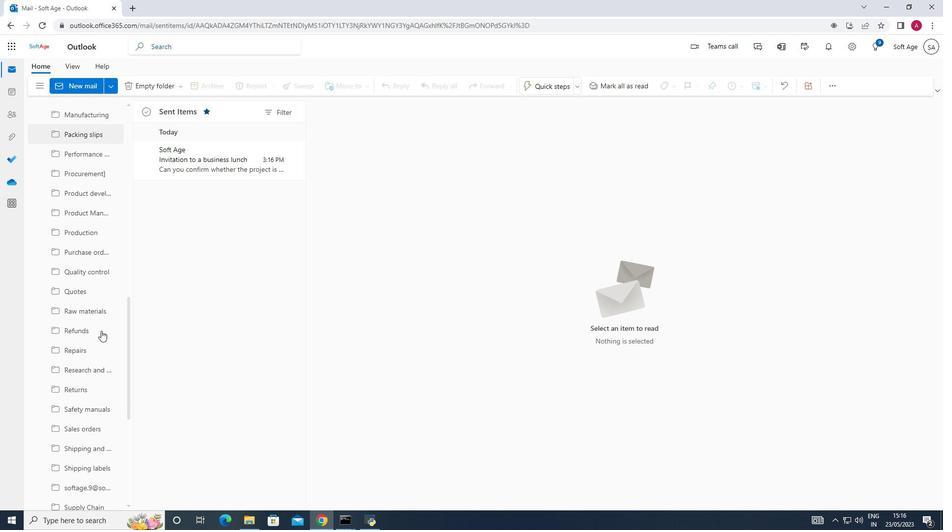 
Action: Mouse scrolled (101, 331) with delta (0, 0)
Screenshot: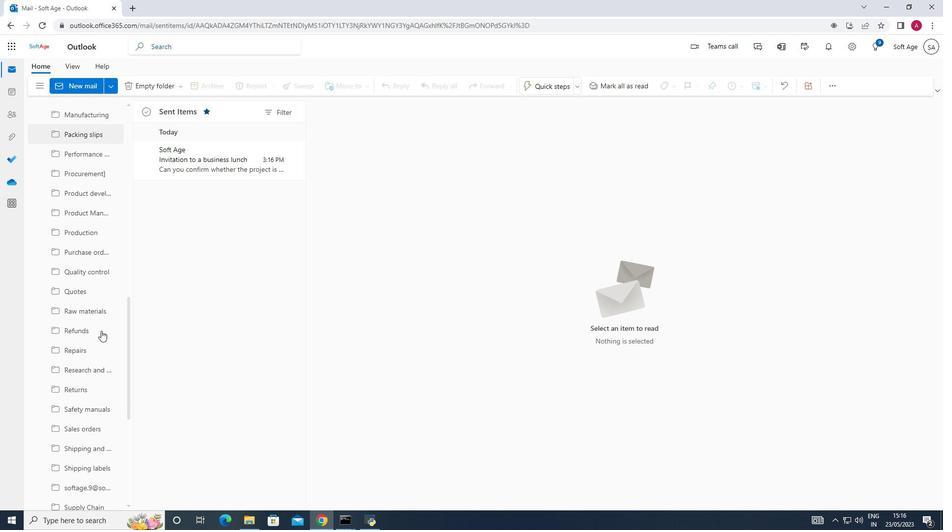 
Action: Mouse scrolled (101, 331) with delta (0, 0)
Screenshot: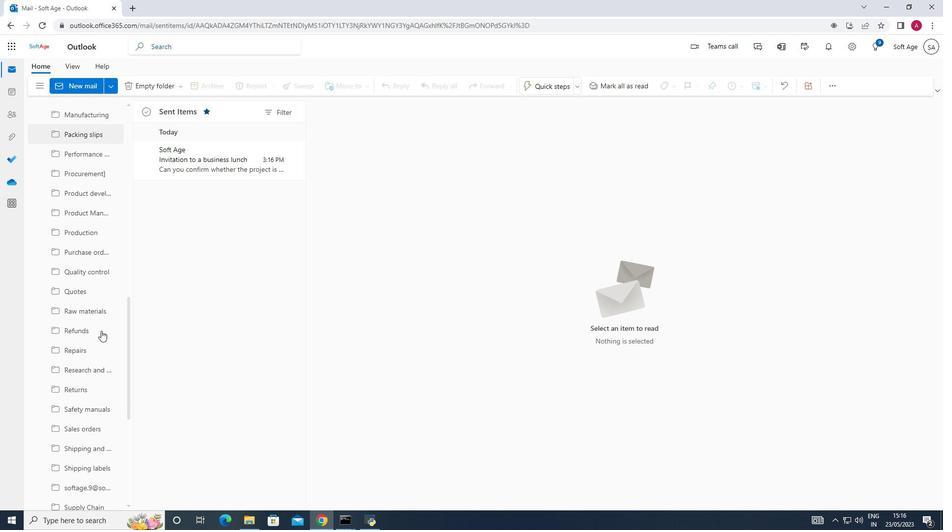 
Action: Mouse scrolled (101, 331) with delta (0, 0)
Screenshot: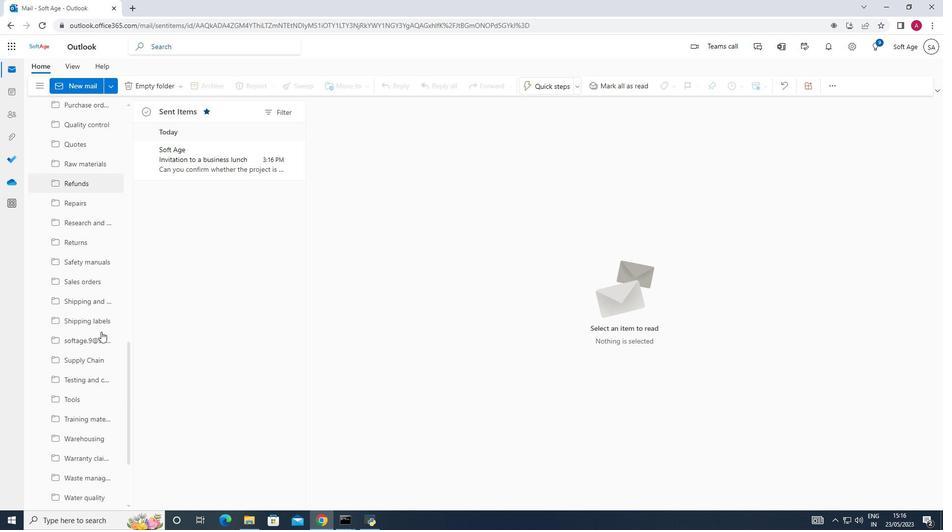 
Action: Mouse scrolled (101, 331) with delta (0, 0)
Screenshot: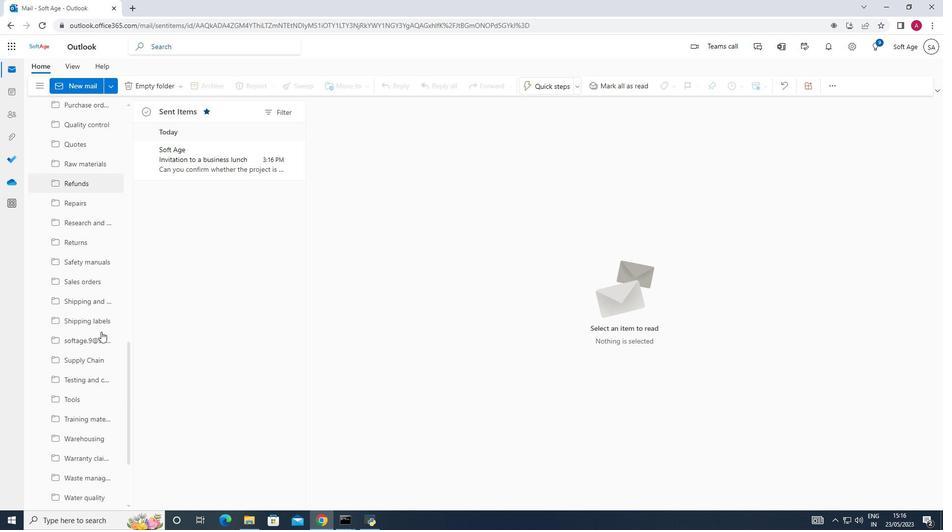 
Action: Mouse scrolled (101, 331) with delta (0, 0)
Screenshot: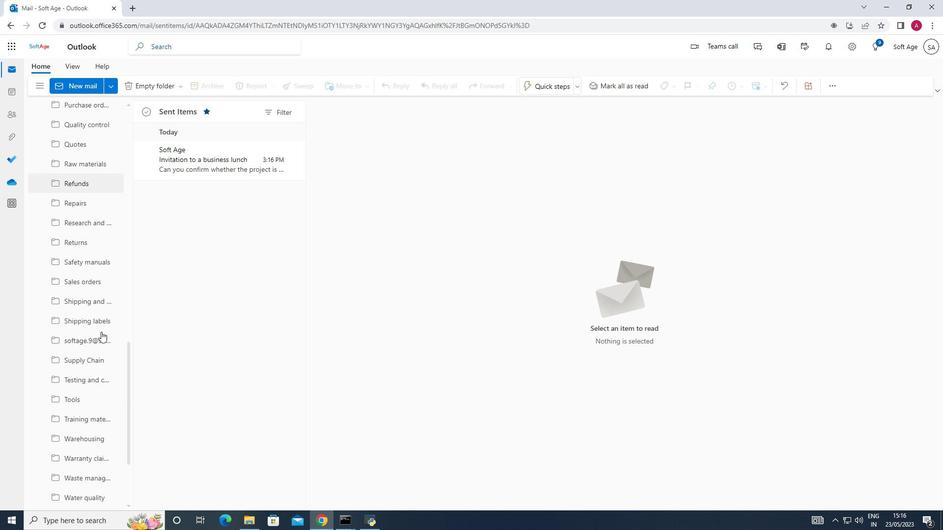
Action: Mouse moved to (100, 332)
Screenshot: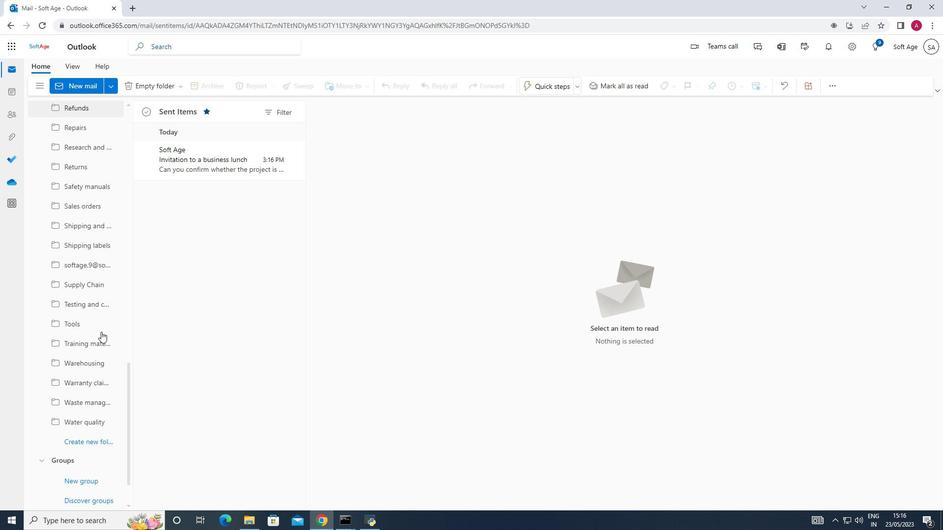 
Action: Mouse scrolled (100, 331) with delta (0, 0)
Screenshot: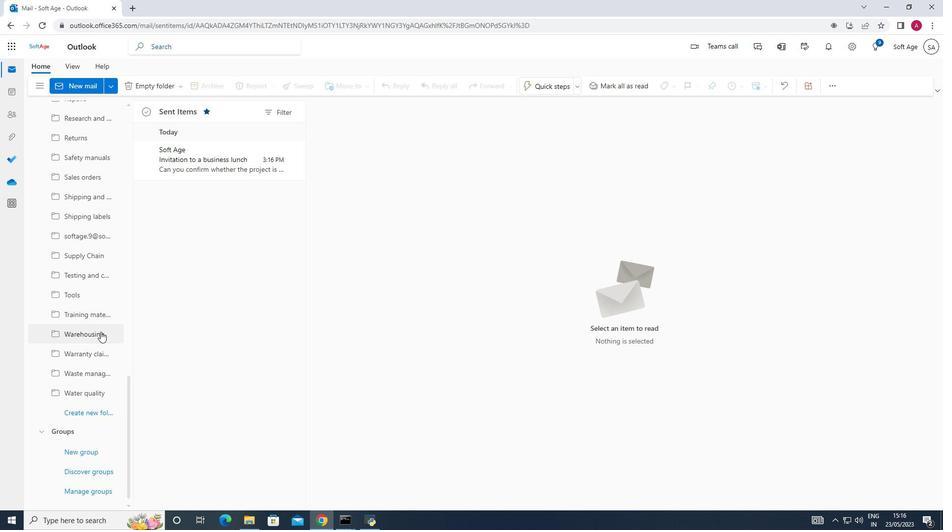
Action: Mouse moved to (100, 332)
Screenshot: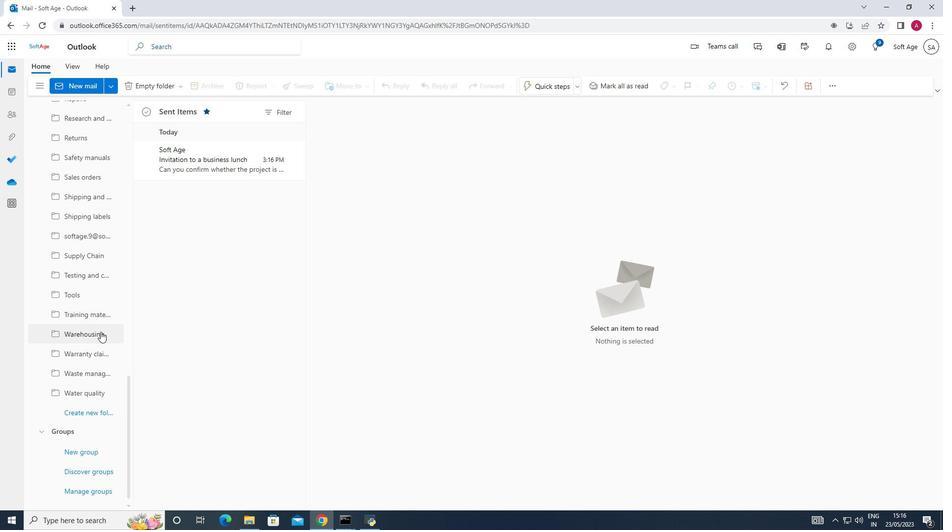 
Action: Mouse scrolled (100, 332) with delta (0, 0)
Screenshot: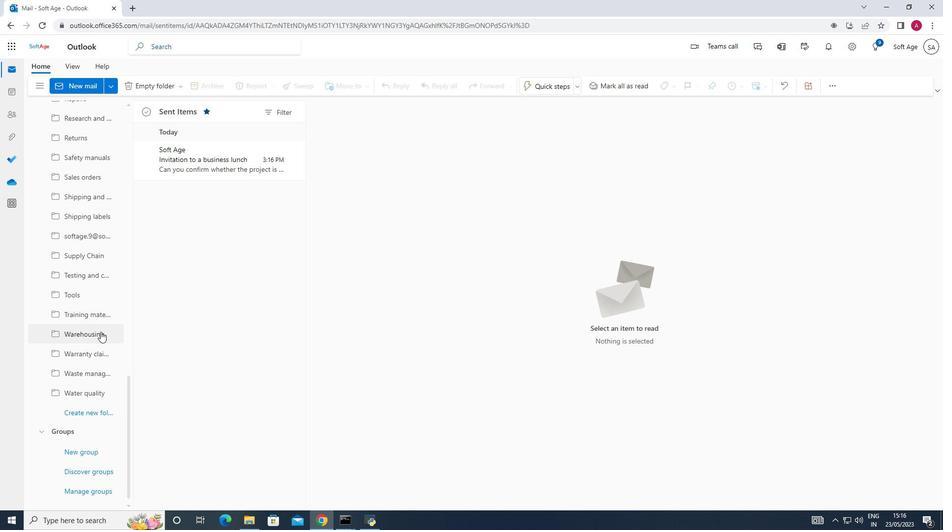 
Action: Mouse moved to (100, 333)
Screenshot: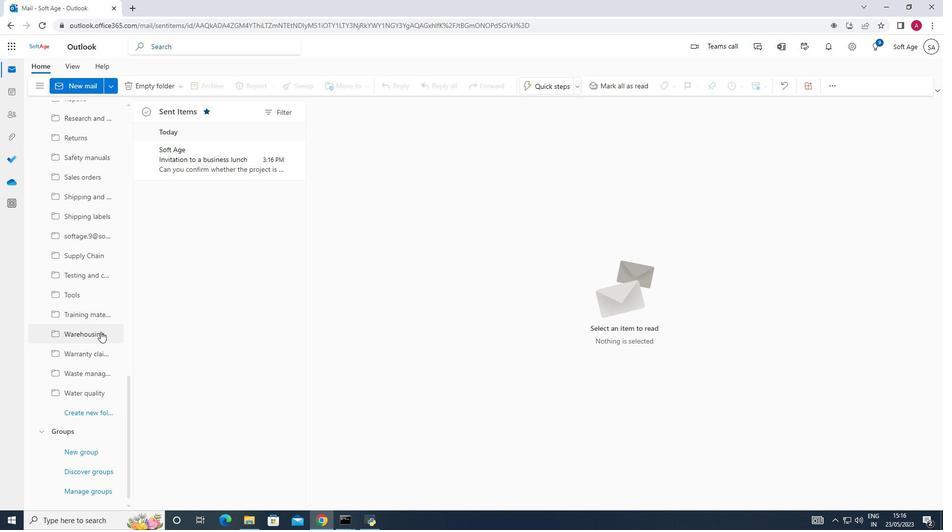 
Action: Mouse scrolled (100, 333) with delta (0, 0)
Screenshot: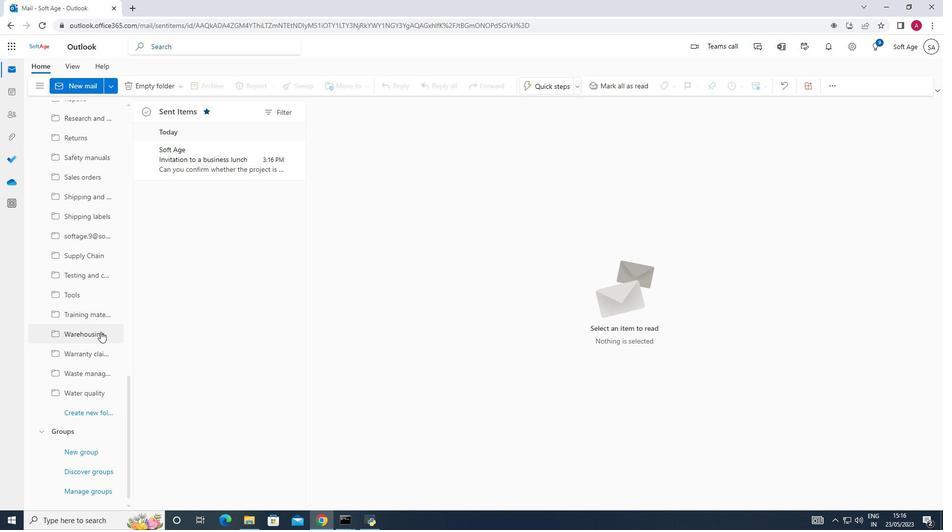 
Action: Mouse moved to (90, 405)
Screenshot: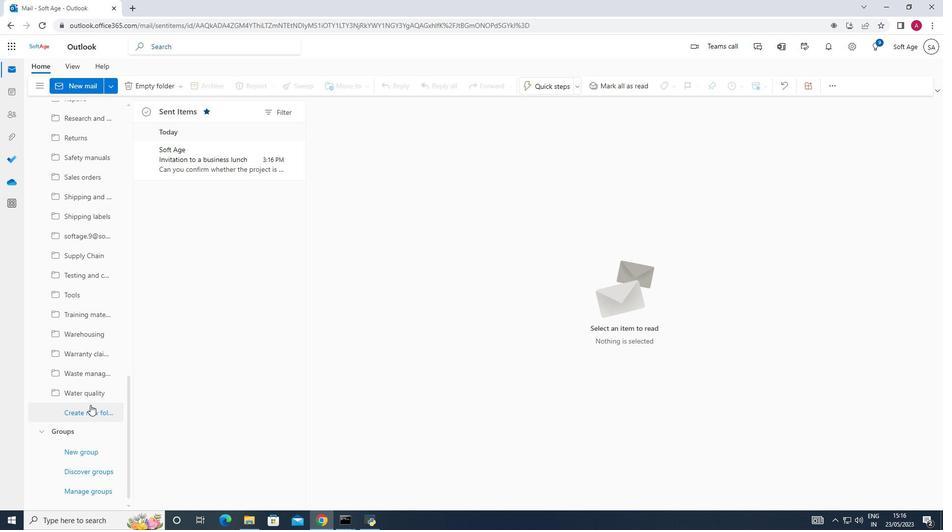 
Action: Mouse pressed left at (90, 405)
Screenshot: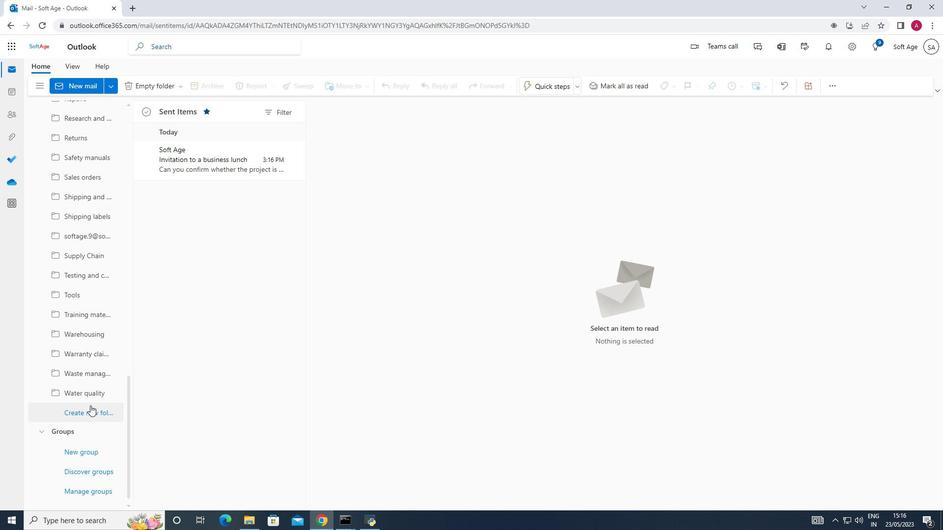 
Action: Mouse moved to (57, 415)
Screenshot: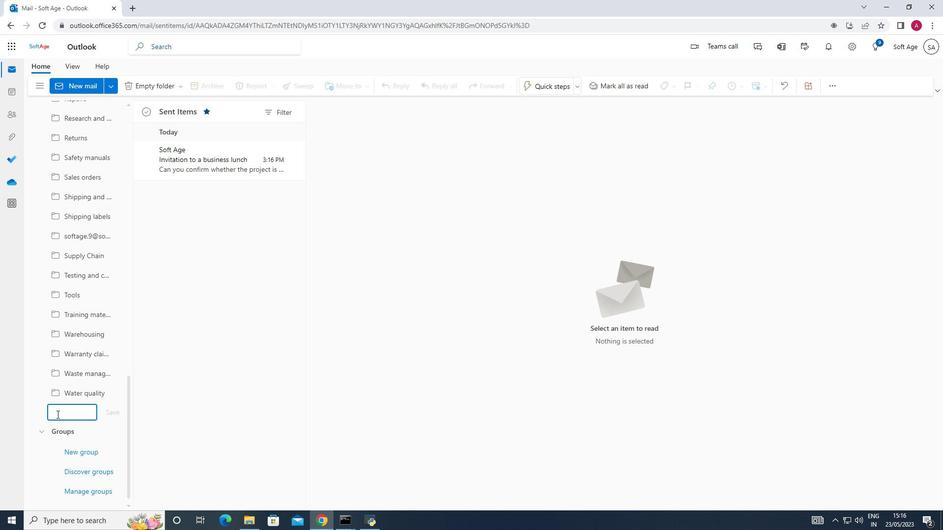 
Action: Mouse pressed left at (57, 415)
Screenshot: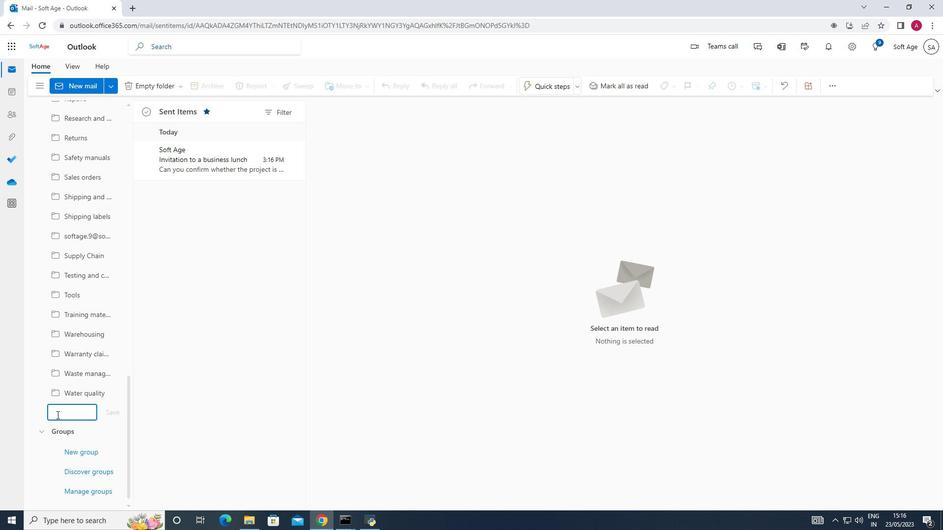 
Action: Mouse moved to (60, 413)
Screenshot: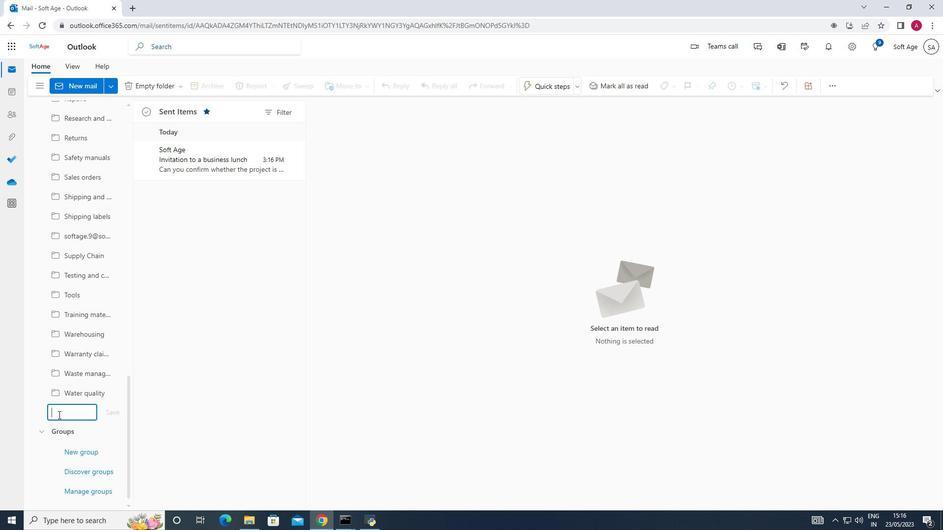
Action: Key pressed <Key.shift_r>Marketing<Key.space>plans<Key.enter>
Screenshot: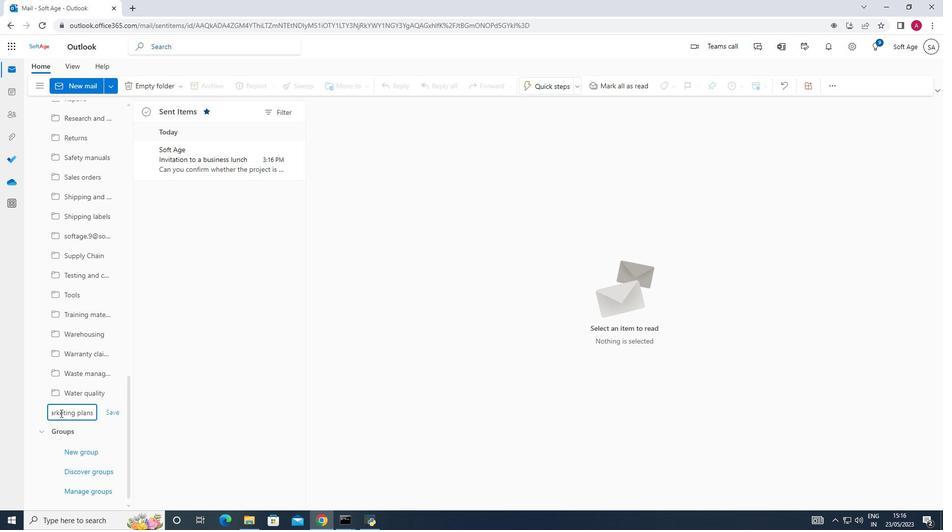 
Action: Mouse moved to (207, 167)
Screenshot: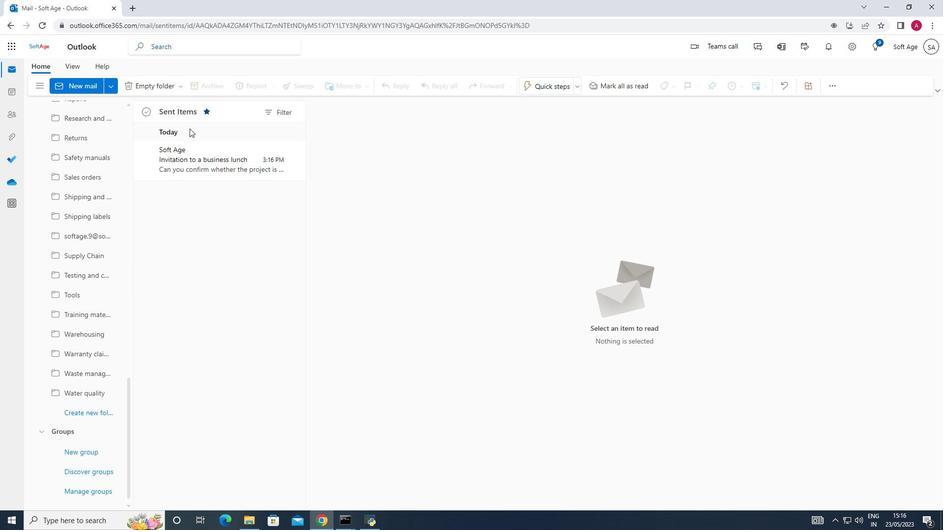 
Action: Mouse pressed left at (207, 167)
Screenshot: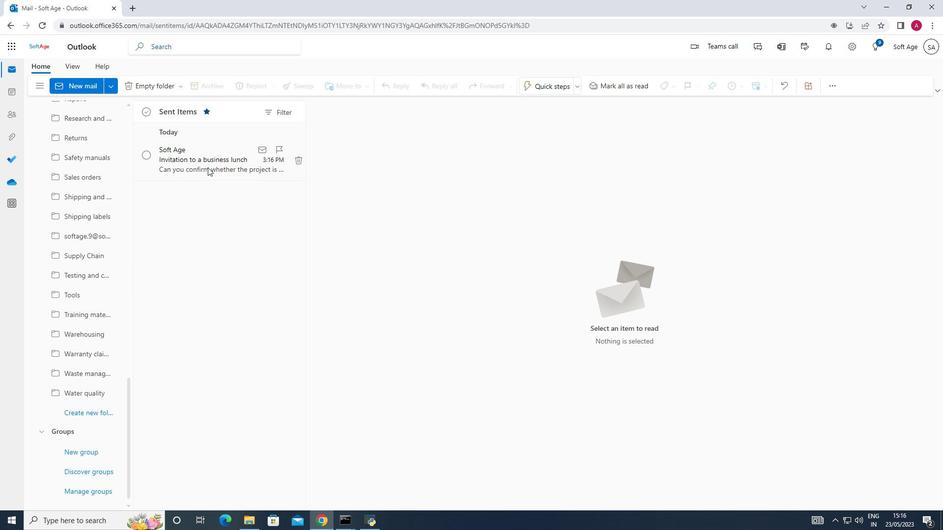 
Action: Mouse moved to (222, 179)
Screenshot: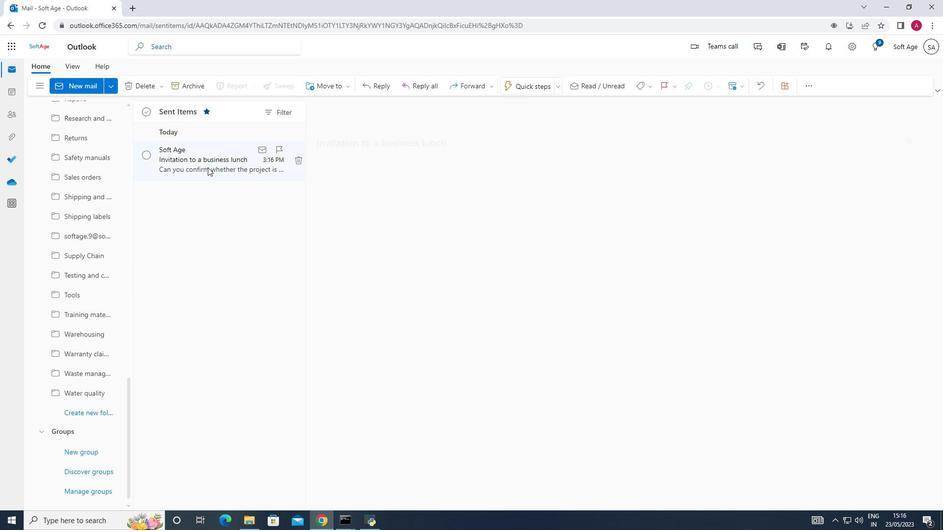 
Action: Mouse pressed right at (222, 179)
Screenshot: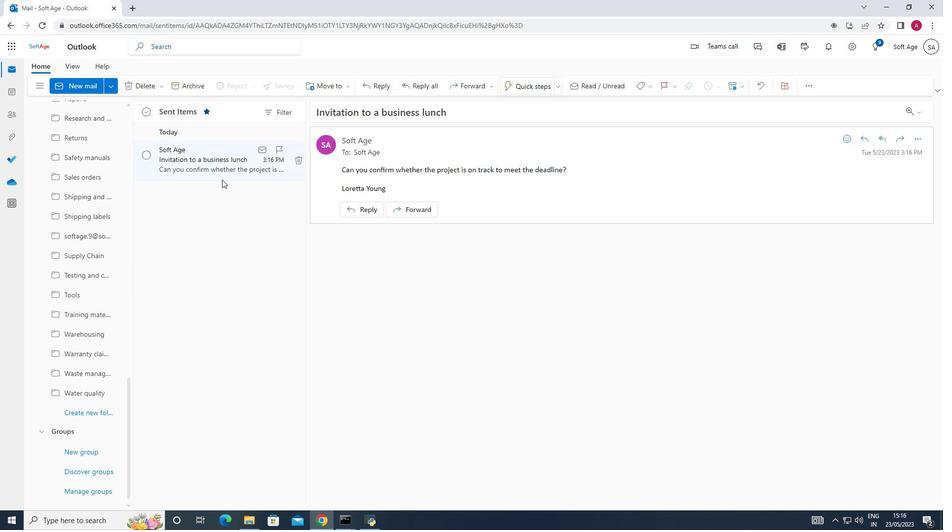 
Action: Mouse moved to (247, 228)
Screenshot: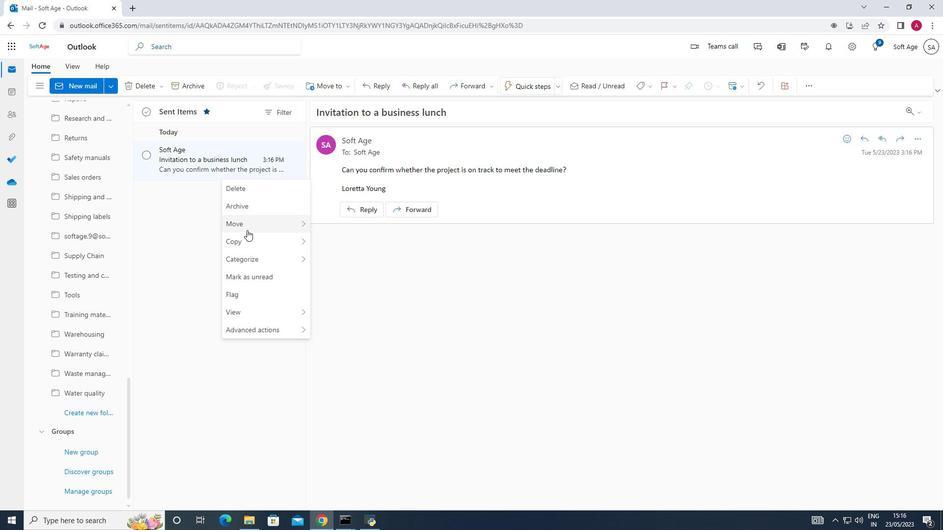 
Action: Mouse pressed left at (247, 228)
Screenshot: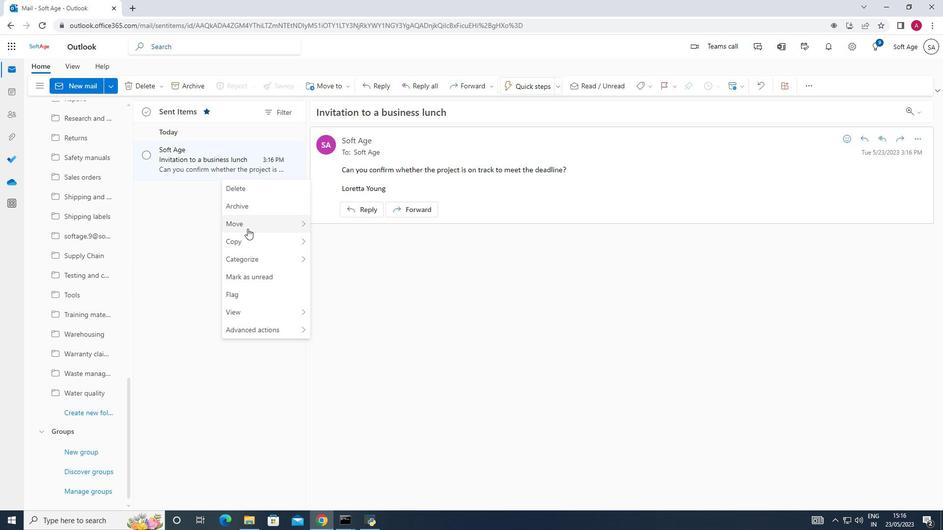 
Action: Mouse moved to (287, 220)
Screenshot: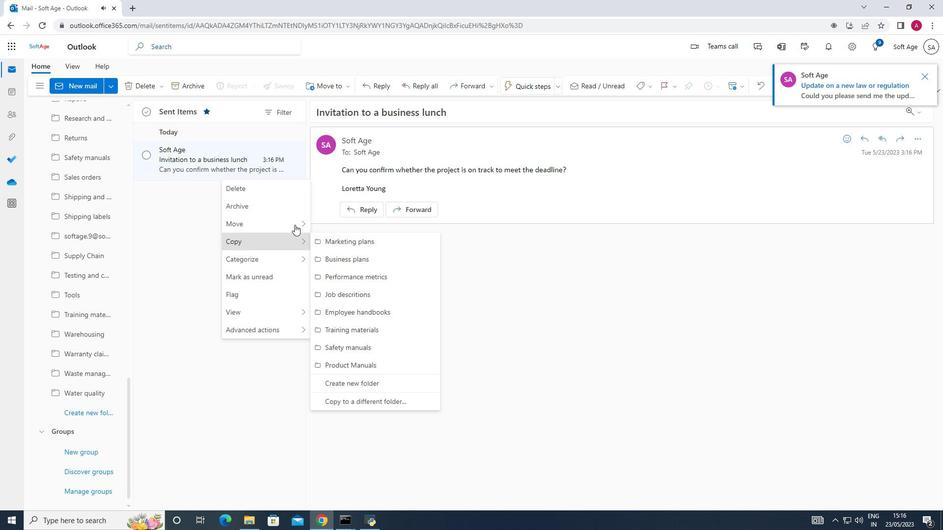 
Action: Mouse pressed left at (287, 220)
Screenshot: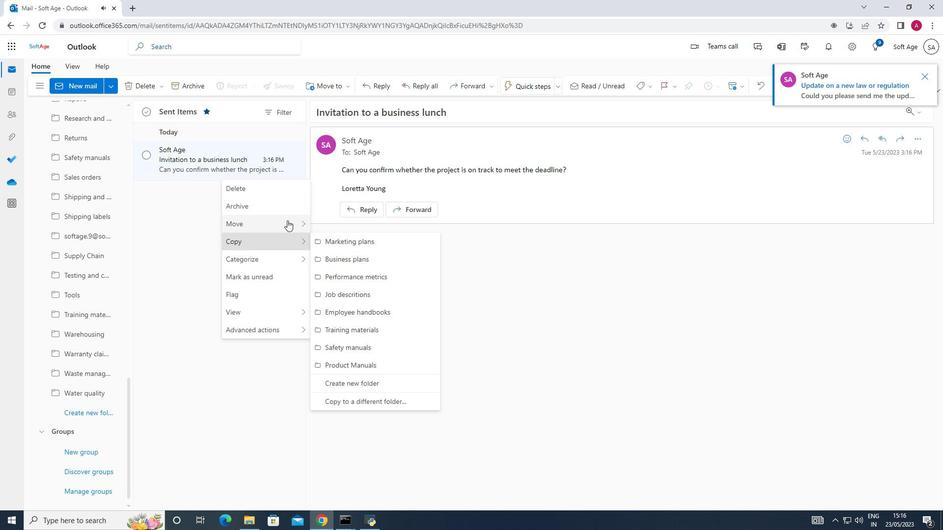 
Action: Mouse moved to (343, 224)
Screenshot: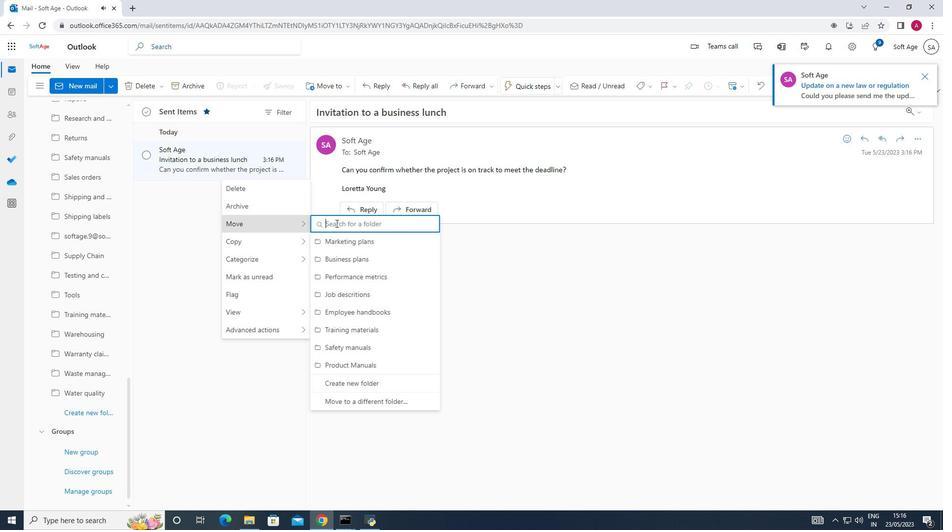 
Action: Mouse pressed left at (343, 224)
Screenshot: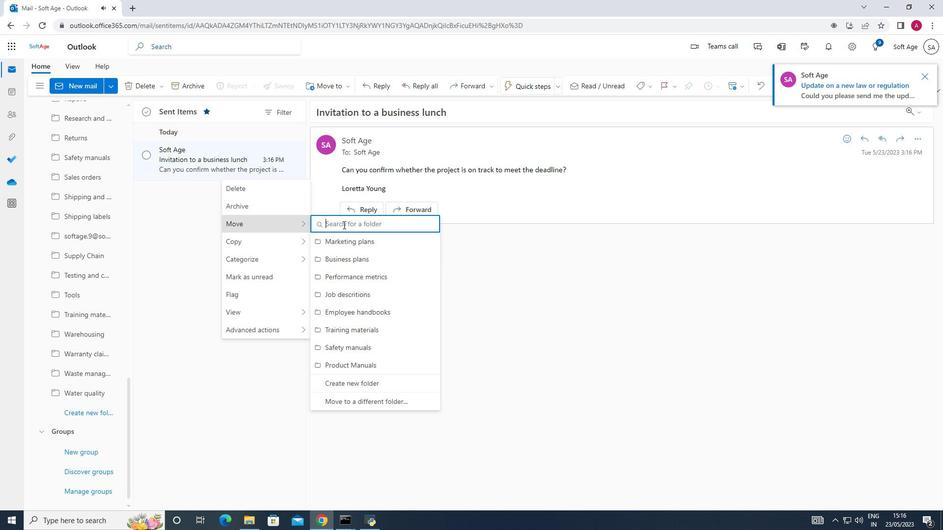 
Action: Key pressed ,<Key.backspace>mar
Screenshot: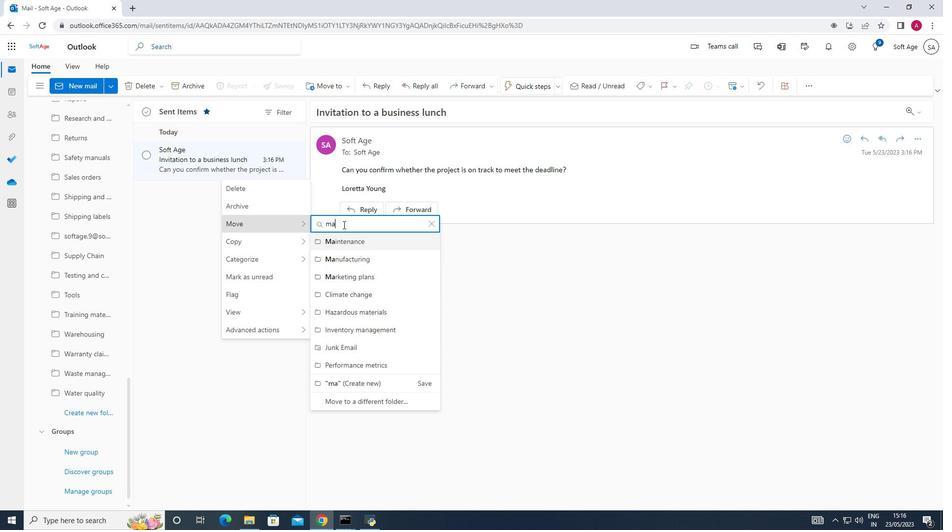 
Action: Mouse moved to (376, 364)
Screenshot: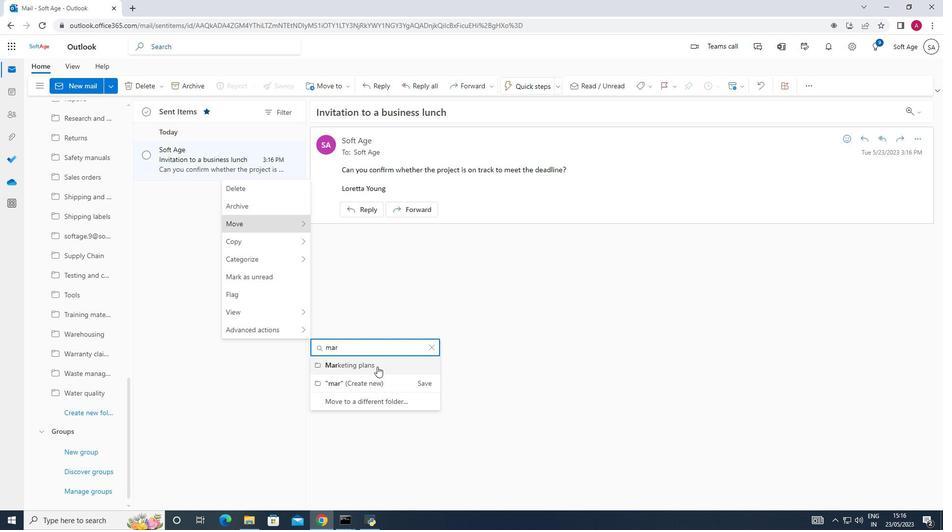 
Action: Mouse pressed left at (376, 364)
Screenshot: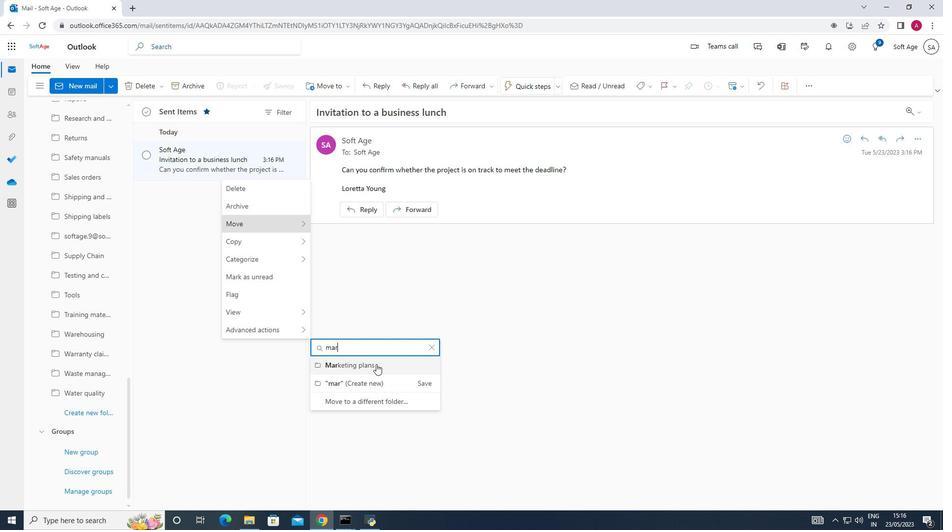 
Action: Mouse moved to (372, 347)
Screenshot: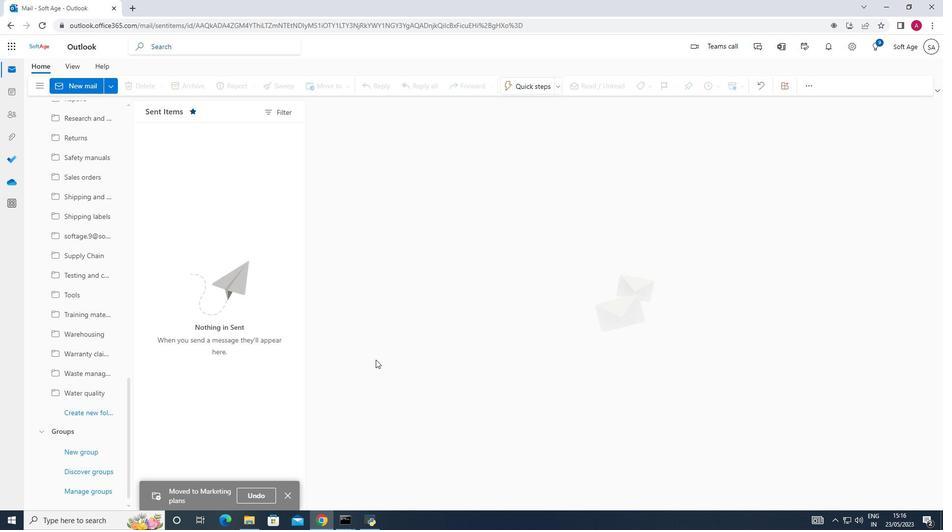 
